 Task: Look for space in Jagraon, India from 24th August, 2023 to 10th September, 2023 for 8 adults in price range Rs.12000 to Rs.15000. Place can be entire place or shared room with 4 bedrooms having 8 beds and 4 bathrooms. Property type can be house, flat, guest house. Amenities needed are: wifi, TV, free parkinig on premises, gym, breakfast. Booking option can be shelf check-in. Required host language is English.
Action: Mouse moved to (417, 89)
Screenshot: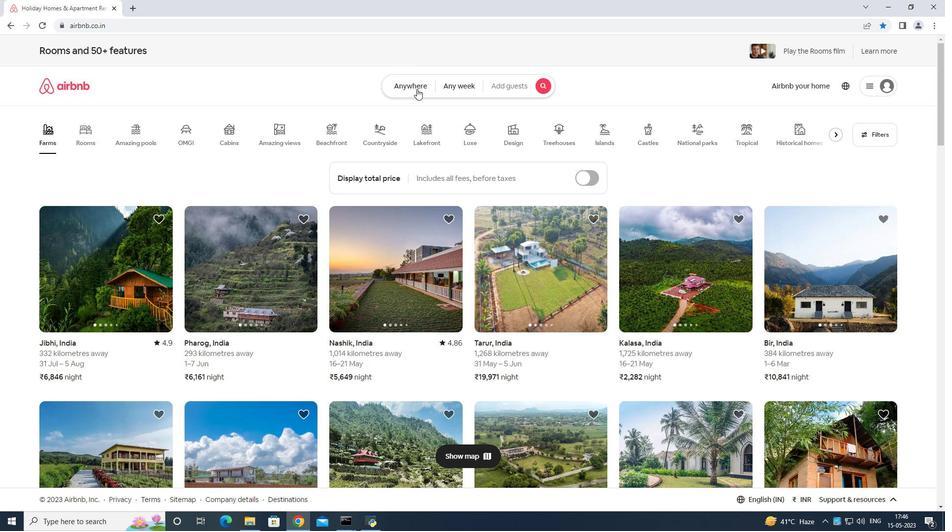 
Action: Mouse pressed left at (417, 89)
Screenshot: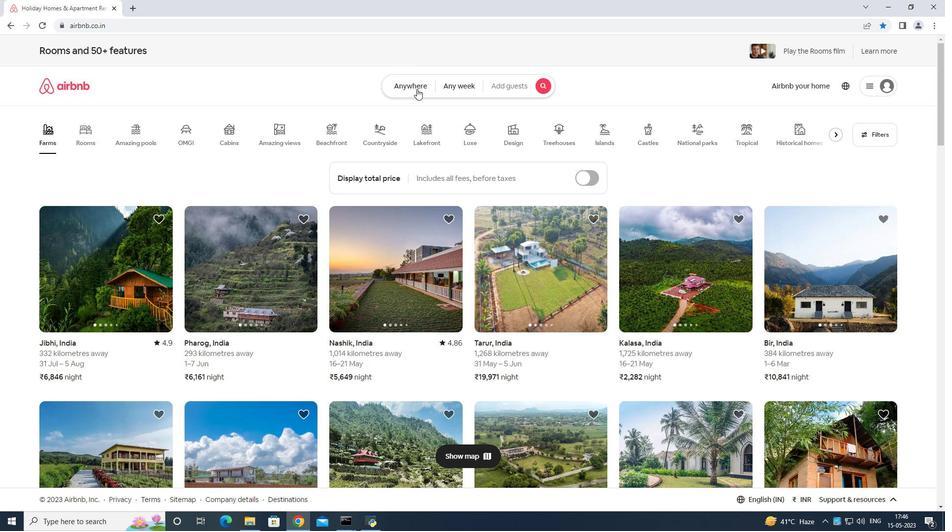 
Action: Mouse moved to (335, 125)
Screenshot: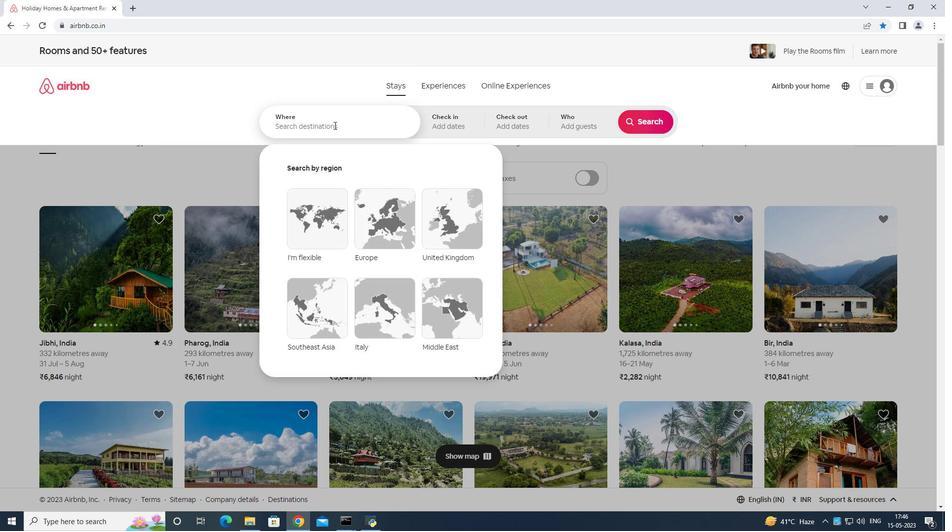 
Action: Mouse pressed left at (335, 125)
Screenshot: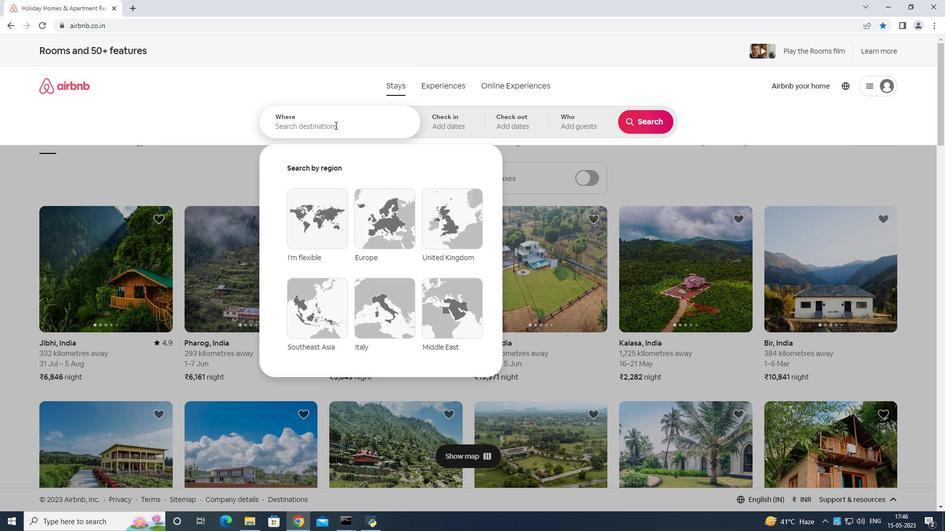 
Action: Key pressed <Key.shift>Jagrau<Key.backspace>on<Key.space>india<Key.enter>
Screenshot: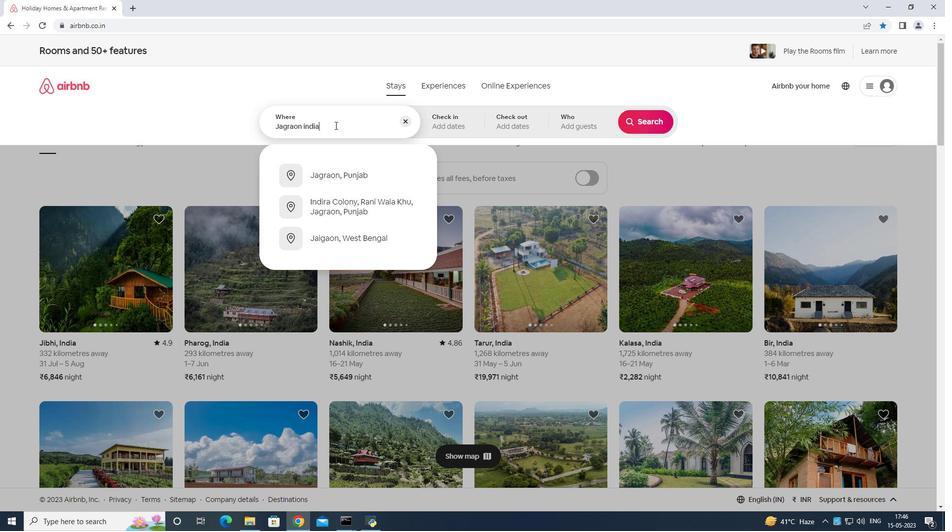 
Action: Mouse moved to (632, 199)
Screenshot: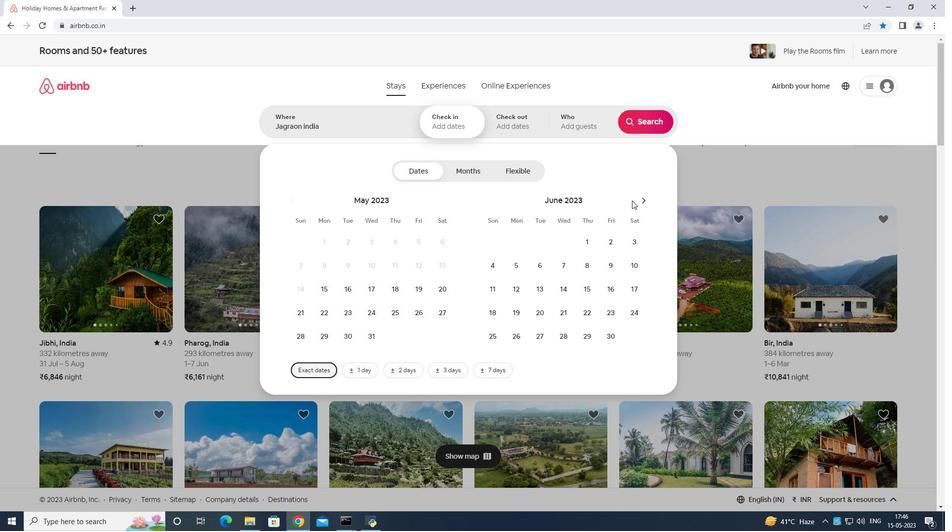 
Action: Mouse pressed left at (632, 199)
Screenshot: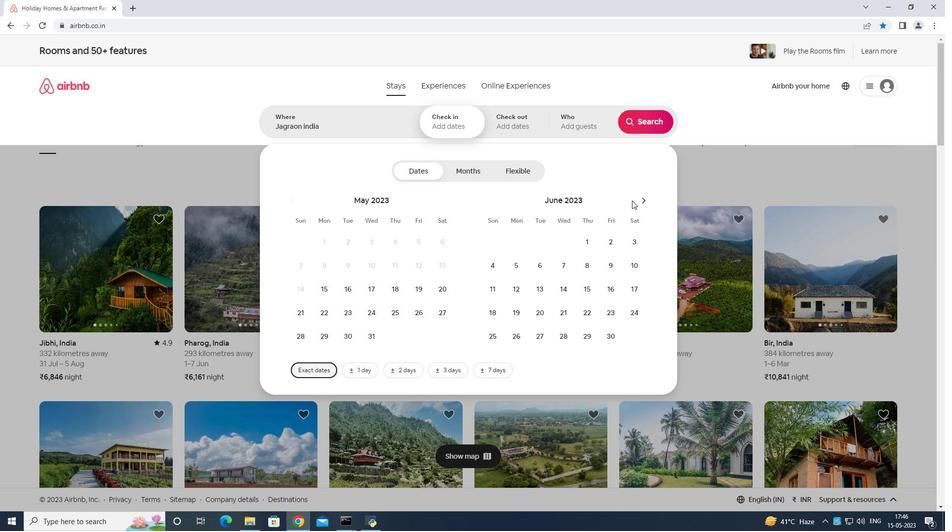 
Action: Mouse moved to (643, 197)
Screenshot: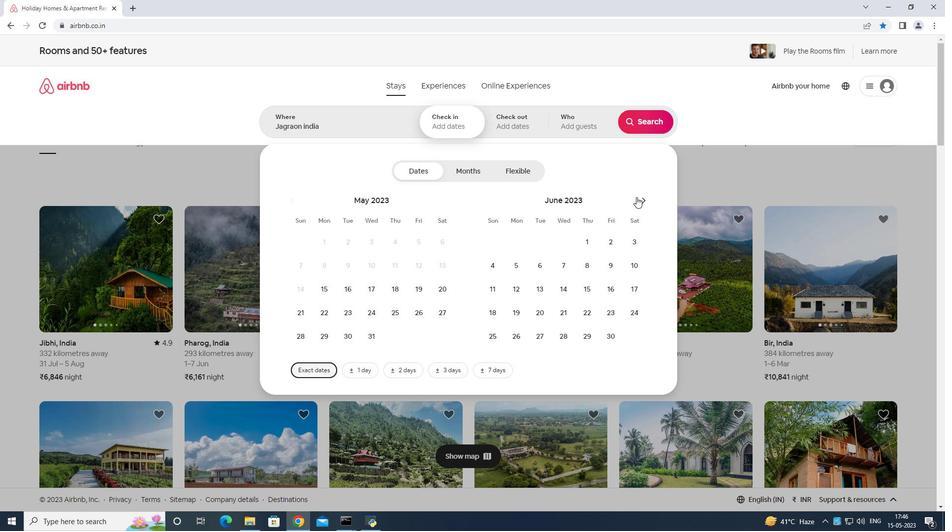 
Action: Mouse pressed left at (643, 197)
Screenshot: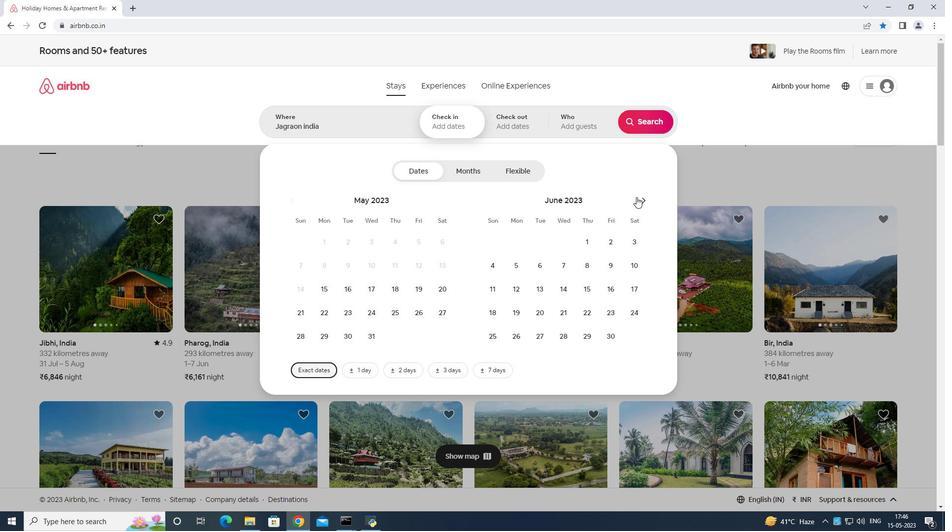 
Action: Mouse moved to (644, 196)
Screenshot: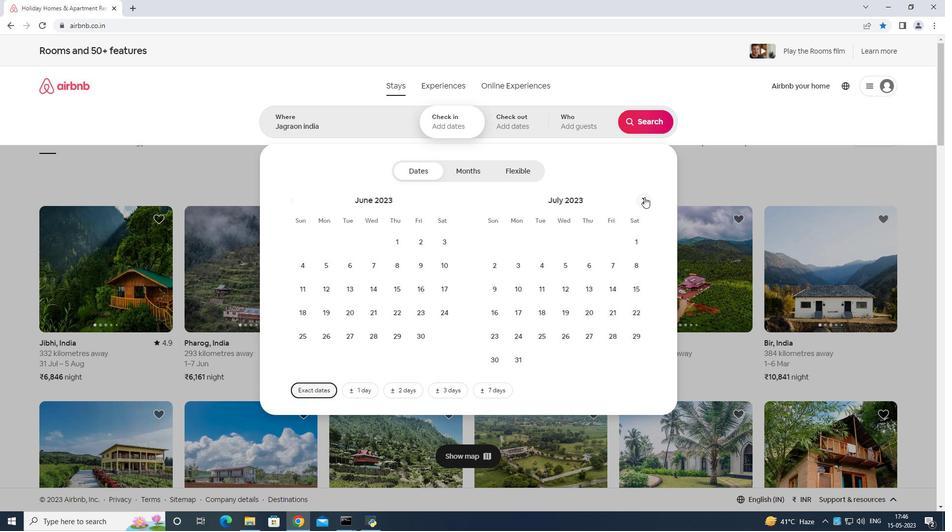 
Action: Mouse pressed left at (644, 196)
Screenshot: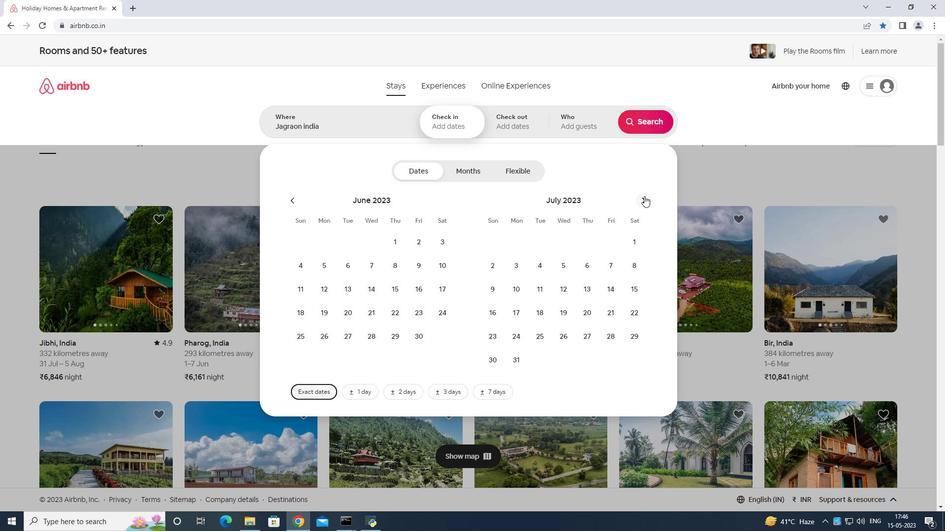 
Action: Mouse moved to (591, 309)
Screenshot: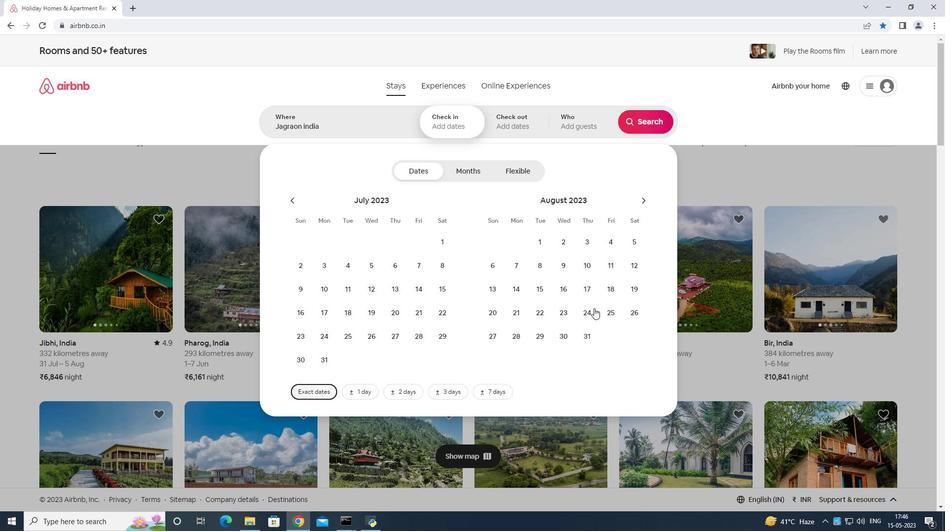 
Action: Mouse pressed left at (591, 309)
Screenshot: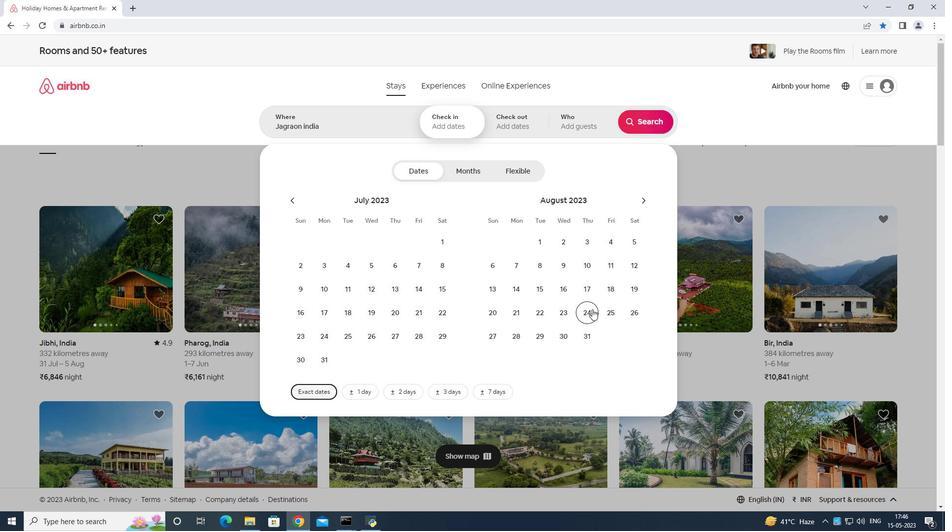
Action: Mouse moved to (644, 200)
Screenshot: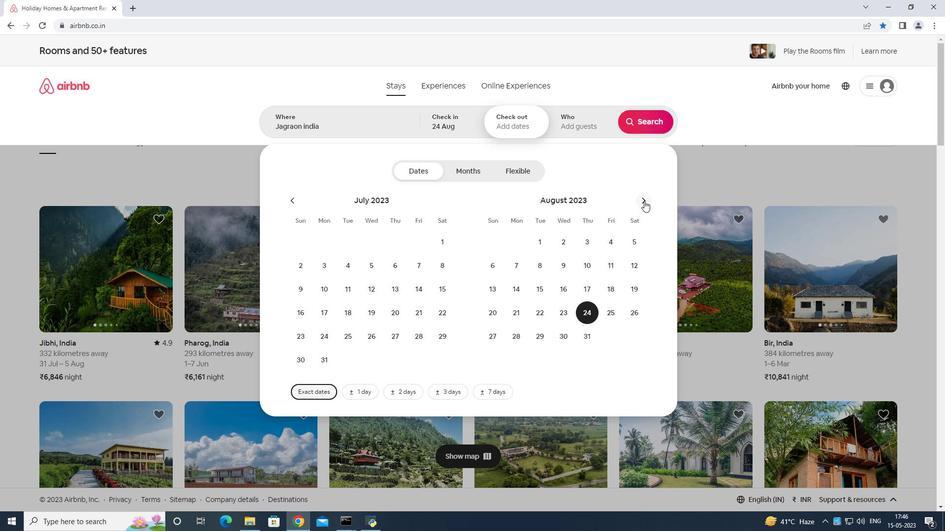 
Action: Mouse pressed left at (644, 200)
Screenshot: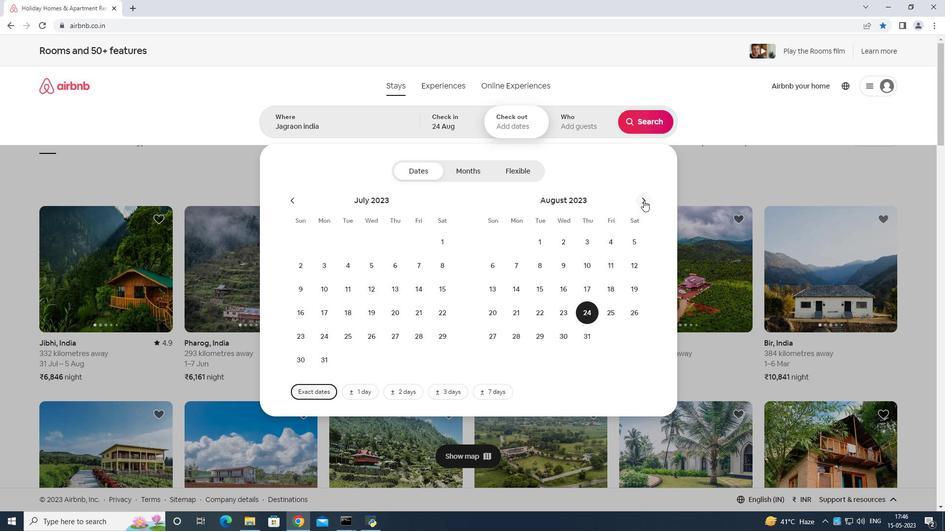 
Action: Mouse moved to (500, 287)
Screenshot: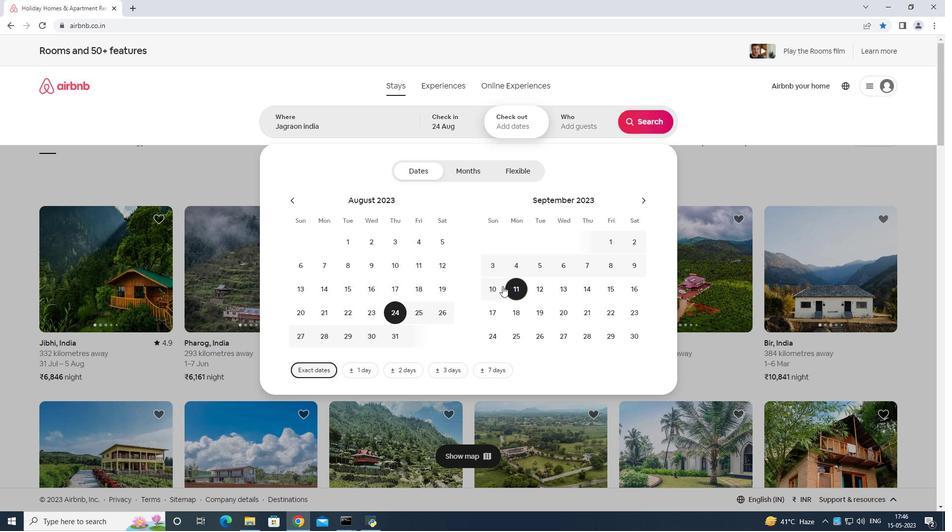
Action: Mouse pressed left at (500, 287)
Screenshot: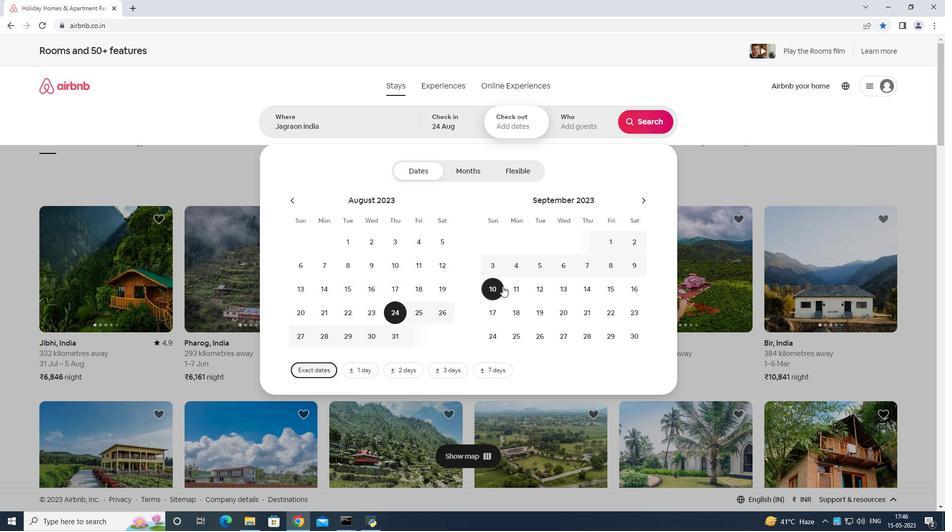 
Action: Mouse moved to (572, 129)
Screenshot: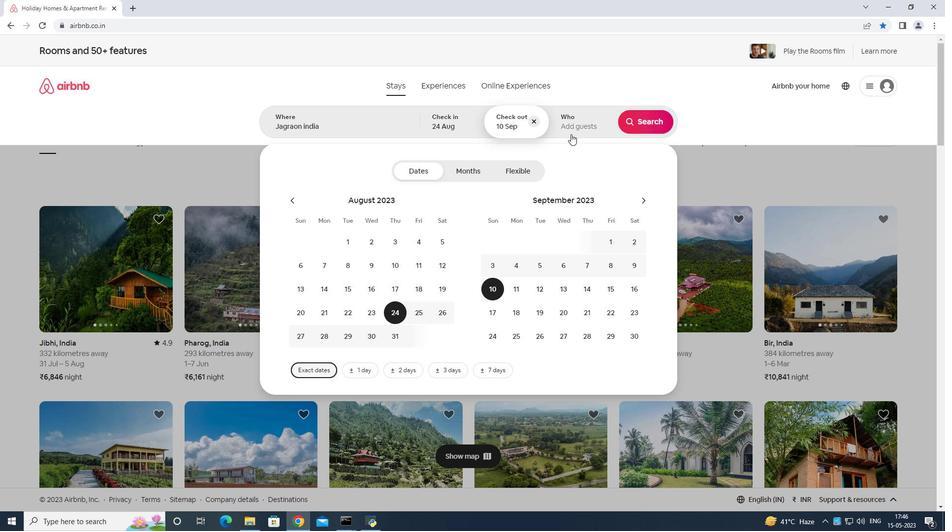 
Action: Mouse pressed left at (572, 129)
Screenshot: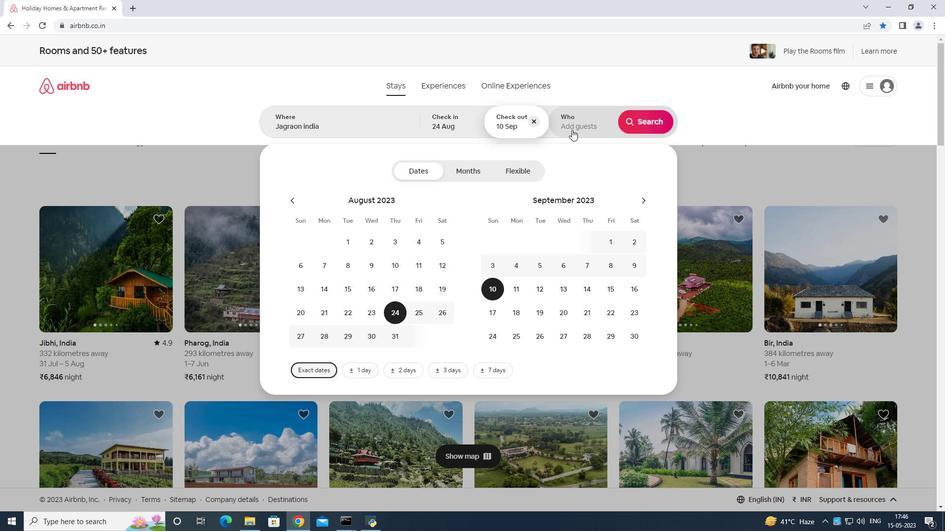 
Action: Mouse moved to (644, 174)
Screenshot: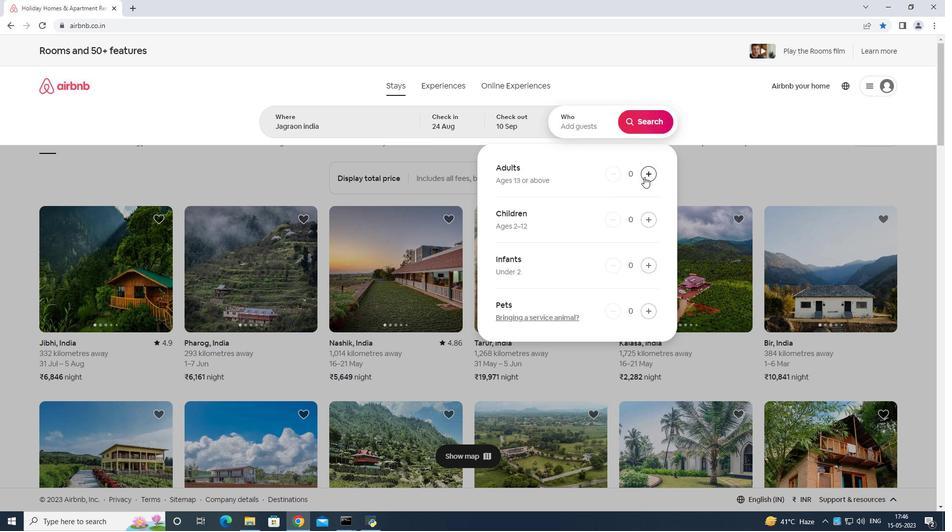 
Action: Mouse pressed left at (644, 174)
Screenshot: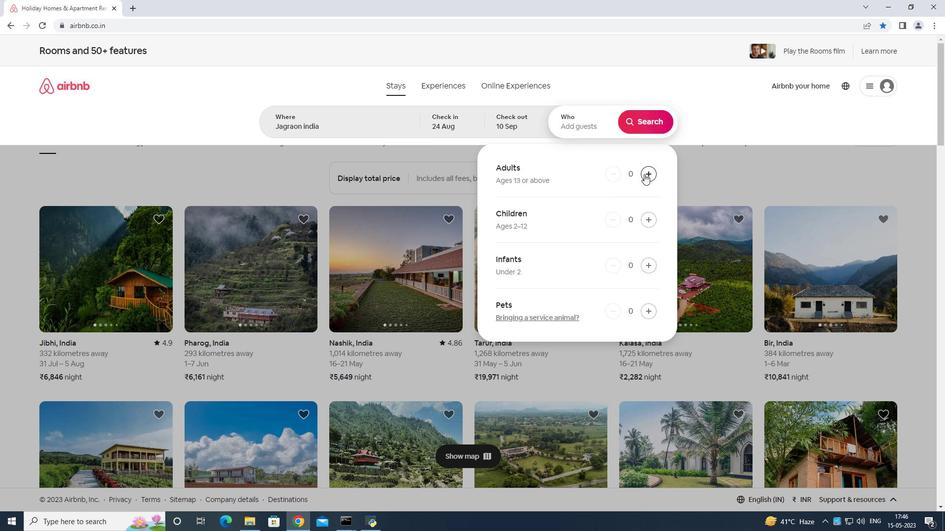 
Action: Mouse pressed left at (644, 174)
Screenshot: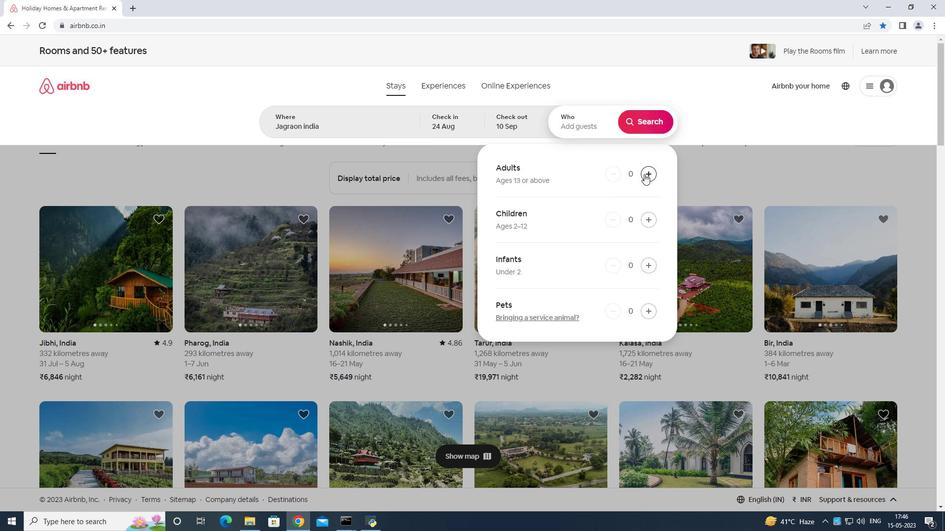 
Action: Mouse pressed left at (644, 174)
Screenshot: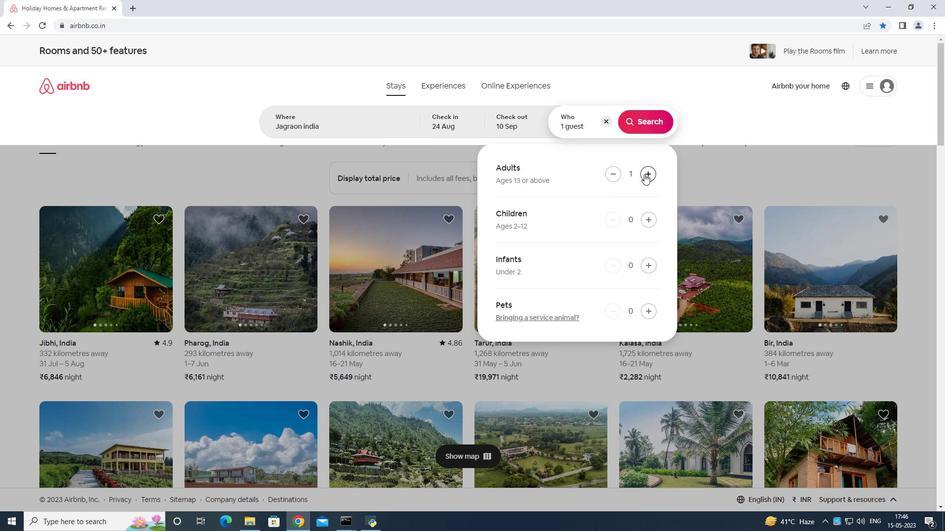 
Action: Mouse pressed left at (644, 174)
Screenshot: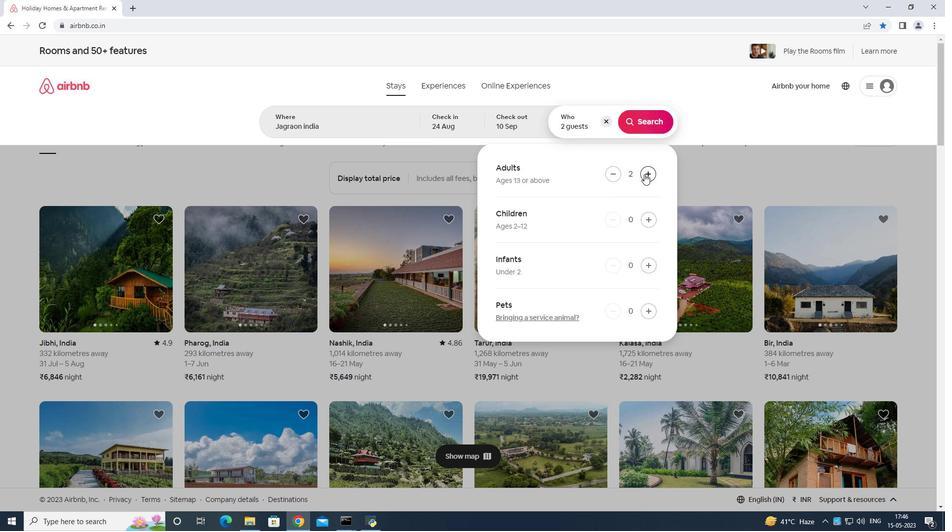 
Action: Mouse pressed left at (644, 174)
Screenshot: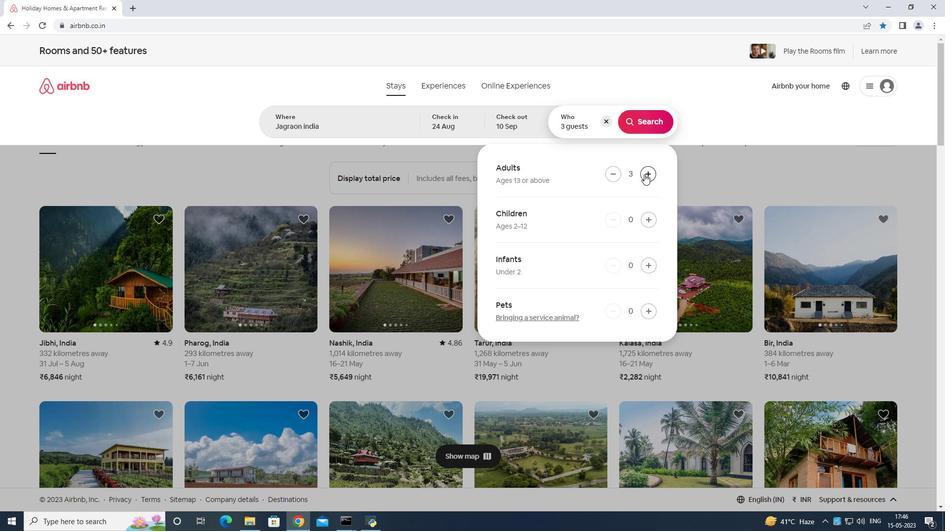 
Action: Mouse pressed left at (644, 174)
Screenshot: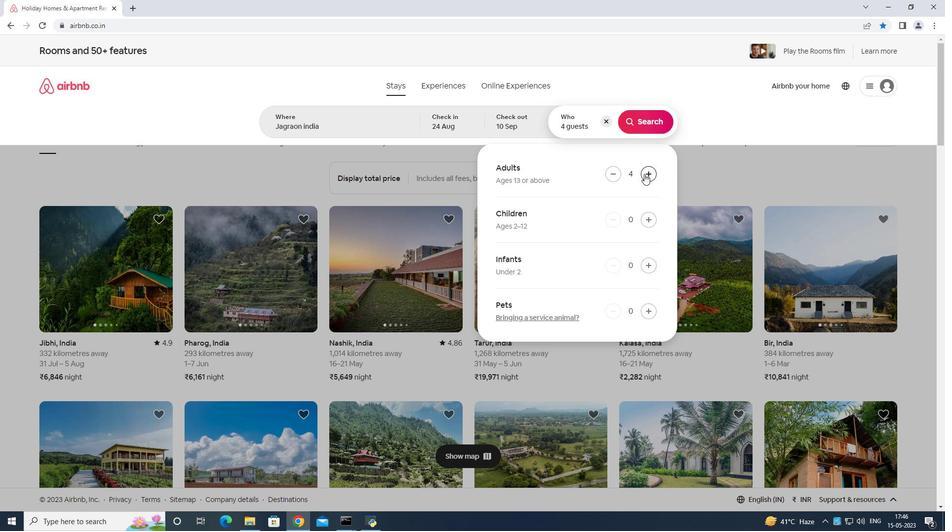 
Action: Mouse pressed left at (644, 174)
Screenshot: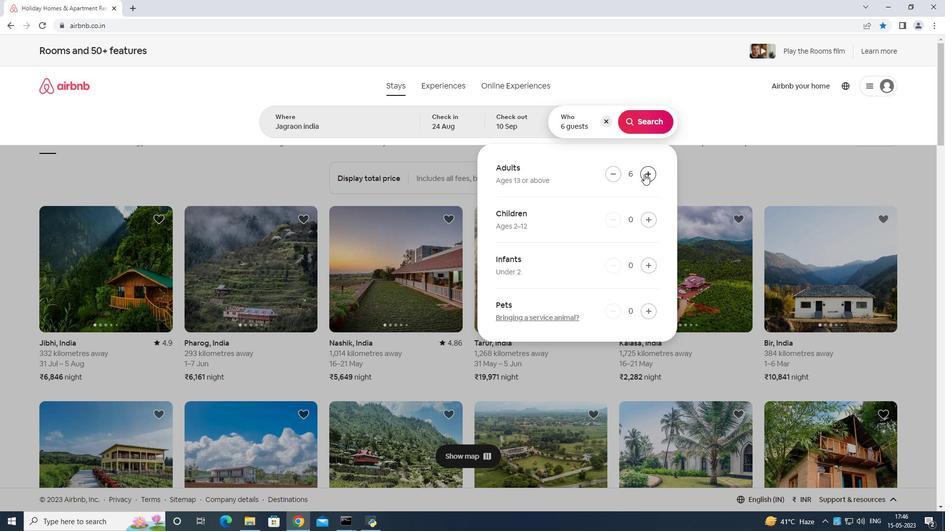 
Action: Mouse pressed left at (644, 174)
Screenshot: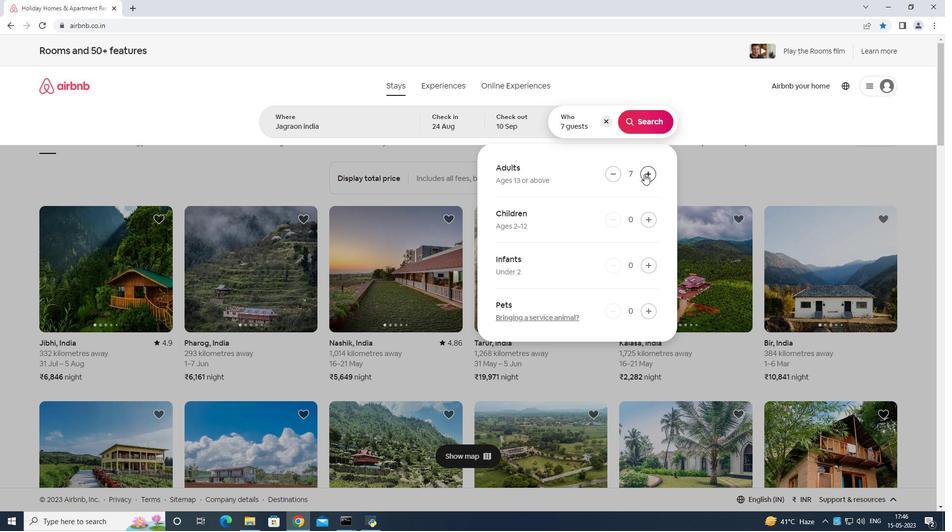 
Action: Mouse moved to (646, 128)
Screenshot: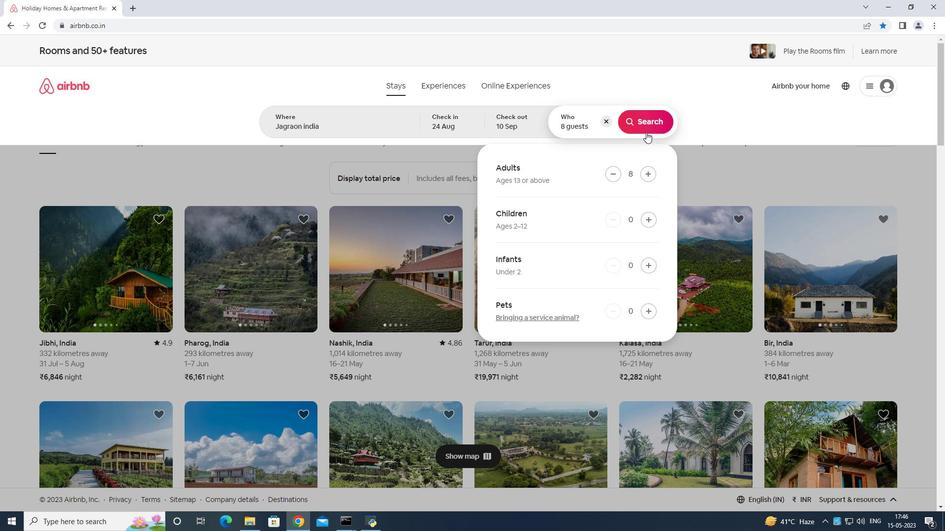 
Action: Mouse pressed left at (646, 128)
Screenshot: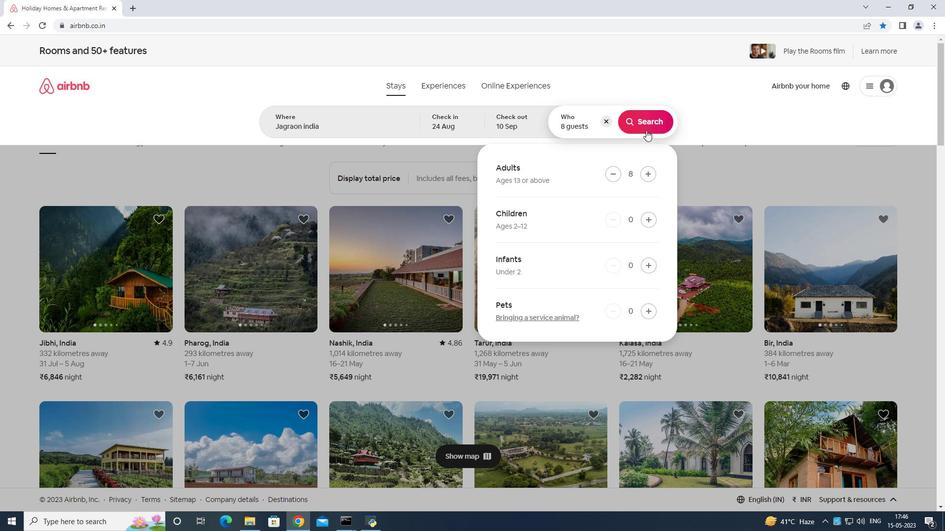 
Action: Mouse moved to (892, 96)
Screenshot: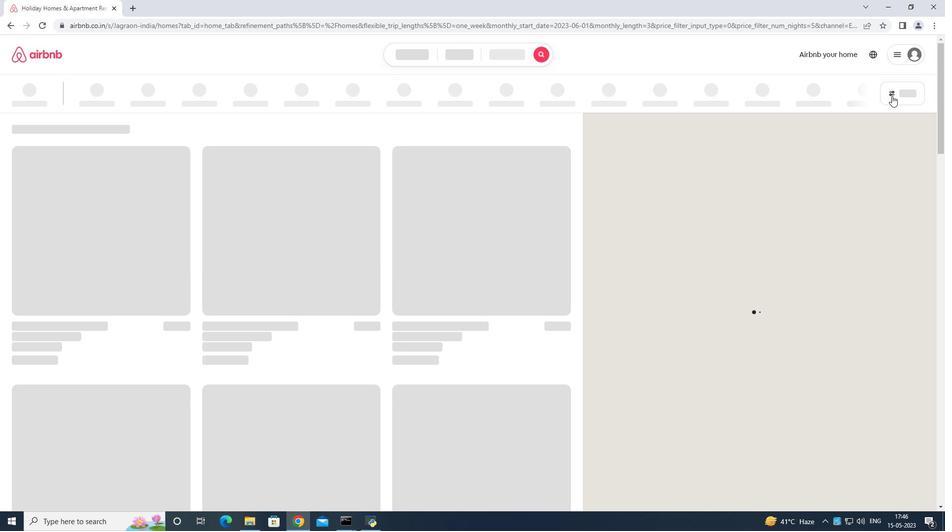 
Action: Mouse pressed left at (892, 96)
Screenshot: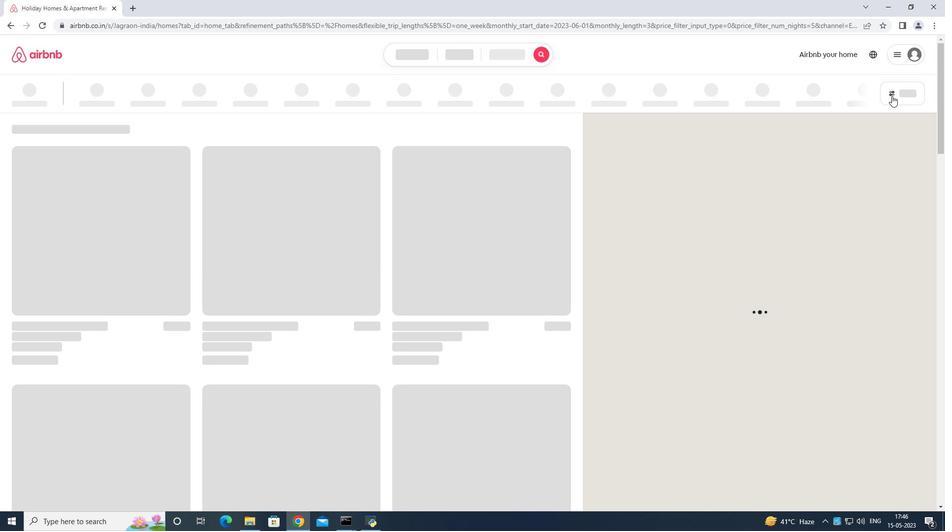
Action: Mouse moved to (379, 327)
Screenshot: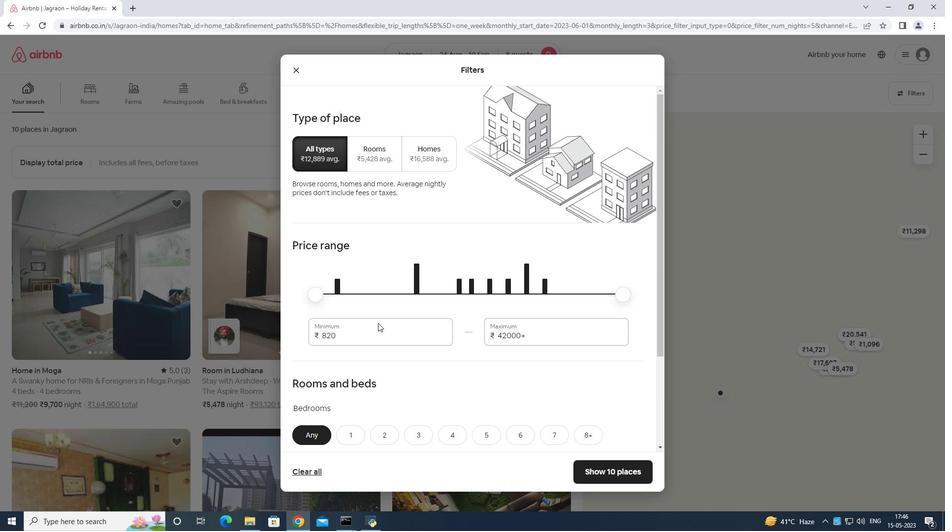 
Action: Mouse pressed left at (379, 327)
Screenshot: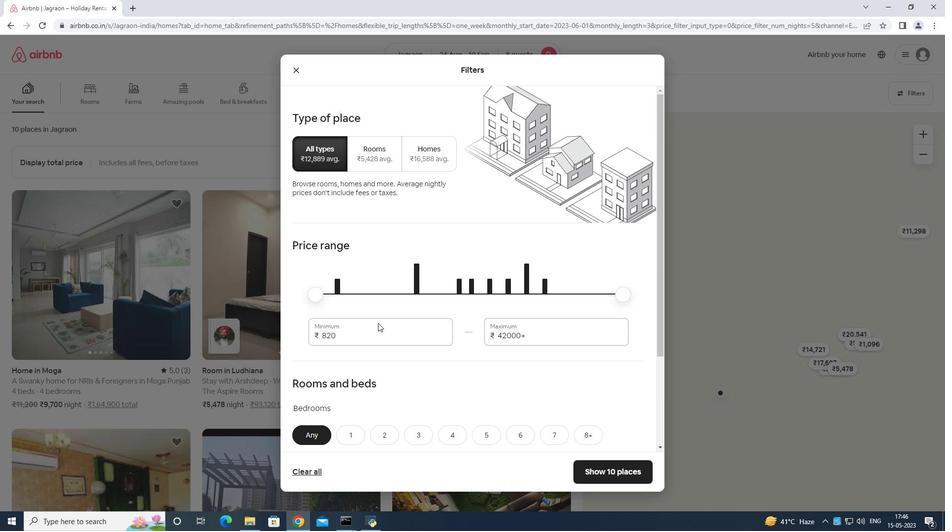 
Action: Mouse moved to (381, 324)
Screenshot: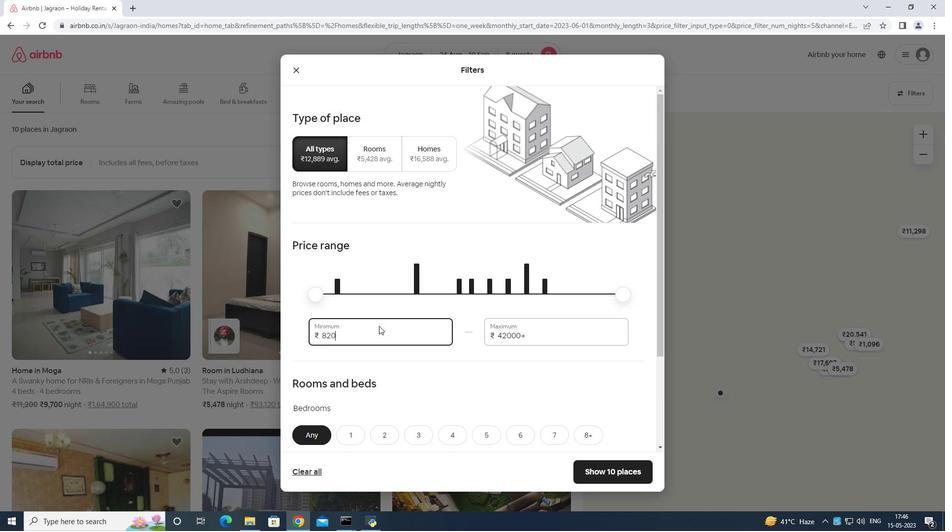 
Action: Key pressed <Key.backspace><Key.backspace><Key.backspace><Key.backspace><Key.backspace><Key.backspace><Key.backspace>1
Screenshot: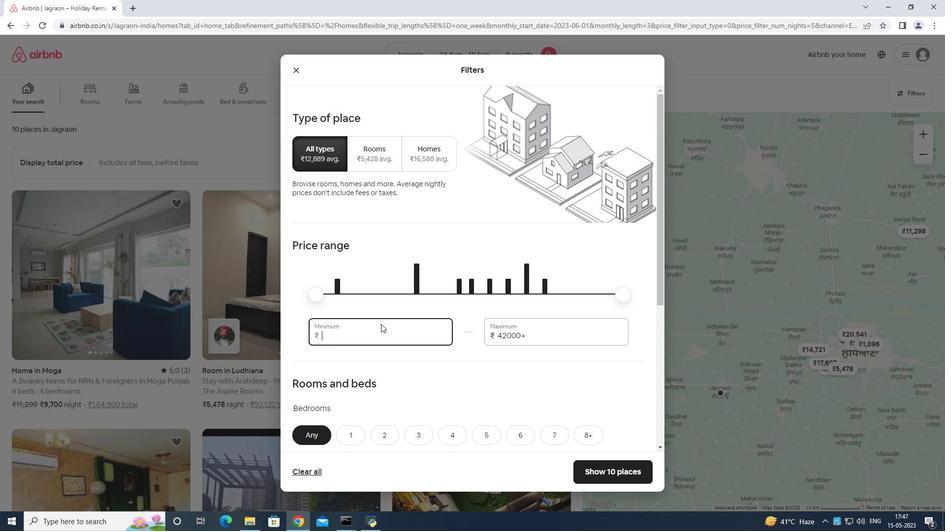 
Action: Mouse moved to (382, 323)
Screenshot: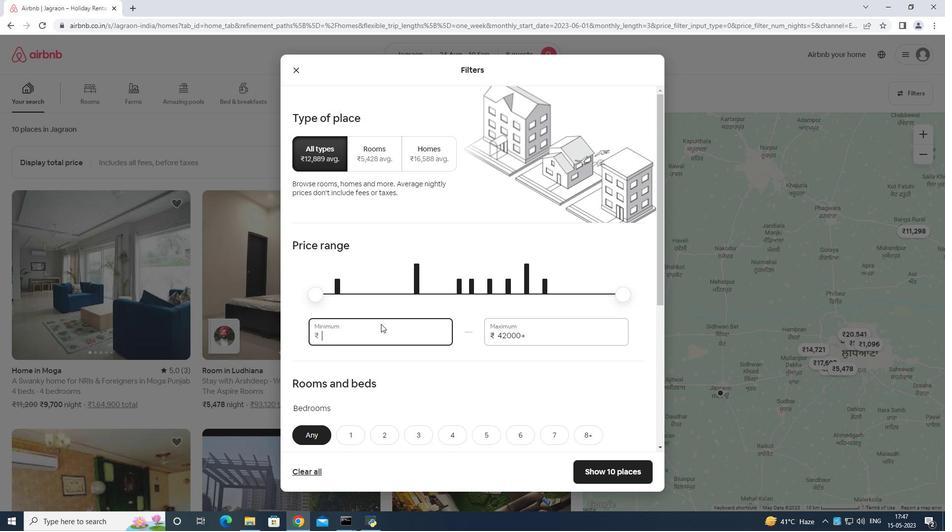 
Action: Key pressed 20
Screenshot: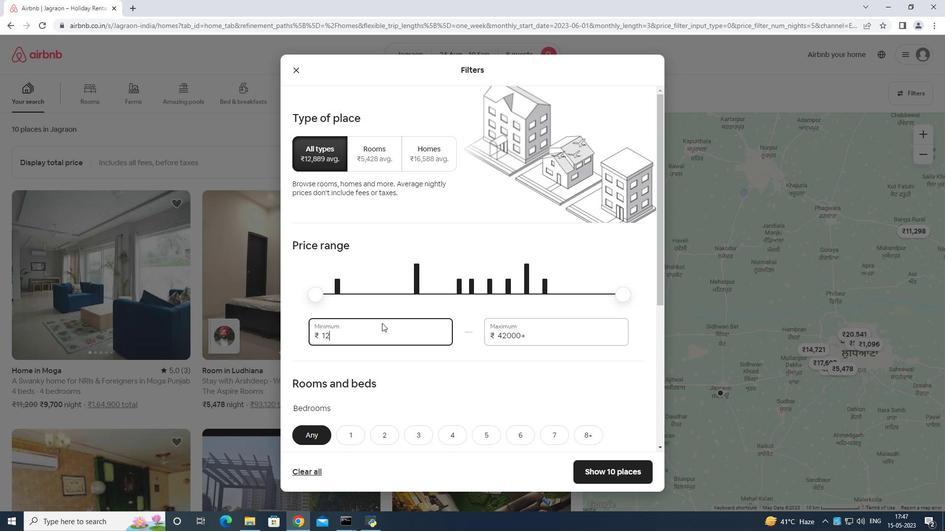 
Action: Mouse moved to (382, 323)
Screenshot: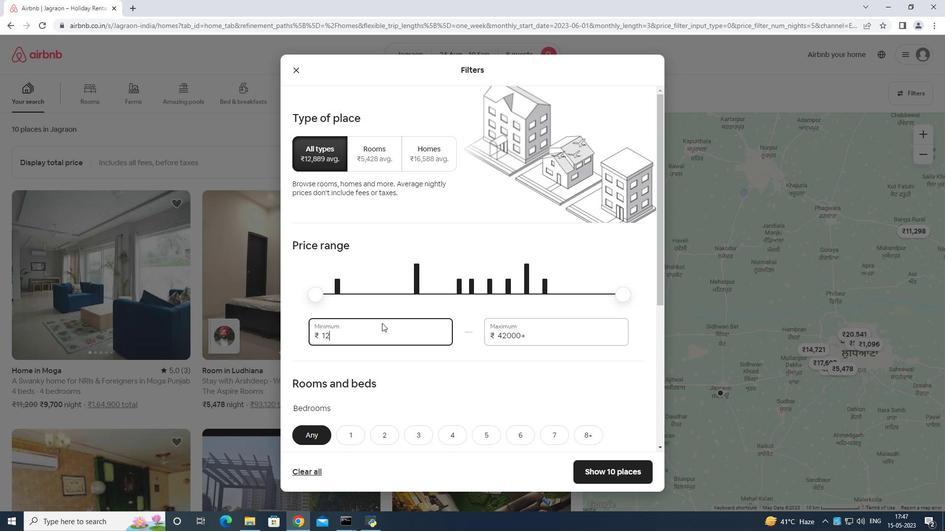 
Action: Key pressed 00
Screenshot: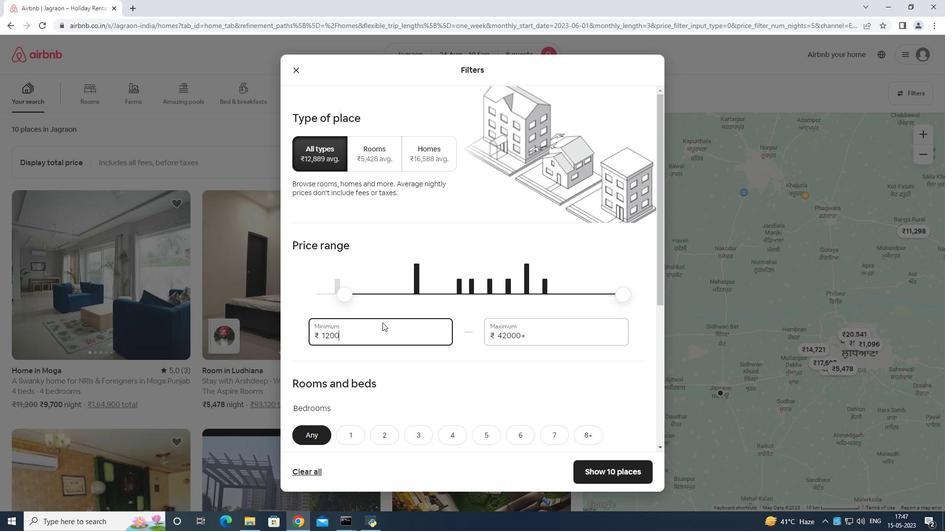
Action: Mouse moved to (568, 330)
Screenshot: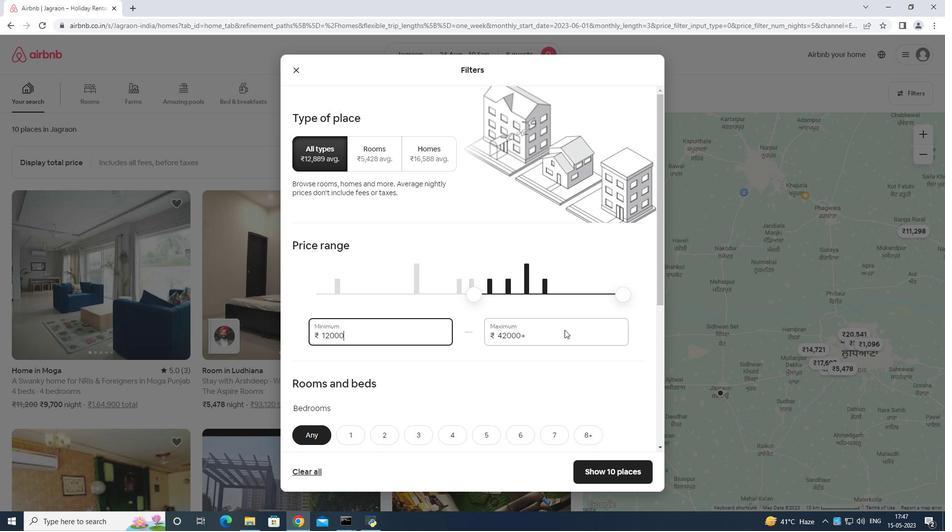 
Action: Mouse pressed left at (568, 330)
Screenshot: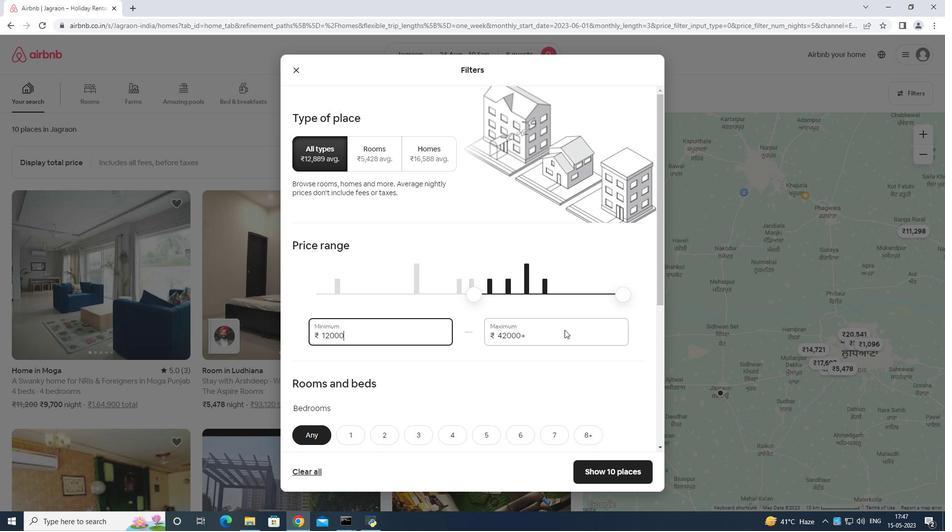 
Action: Mouse moved to (569, 329)
Screenshot: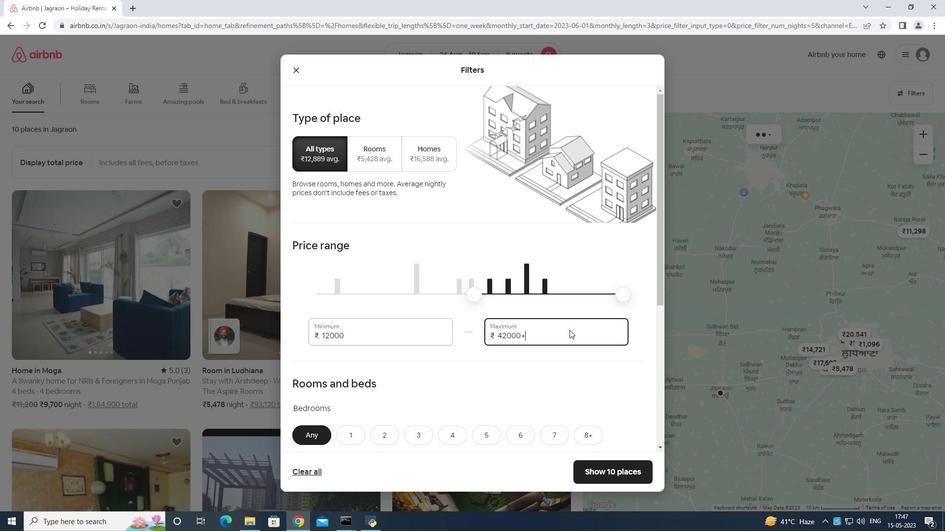 
Action: Key pressed <Key.backspace><Key.backspace><Key.backspace><Key.backspace><Key.backspace><Key.backspace><Key.backspace>15
Screenshot: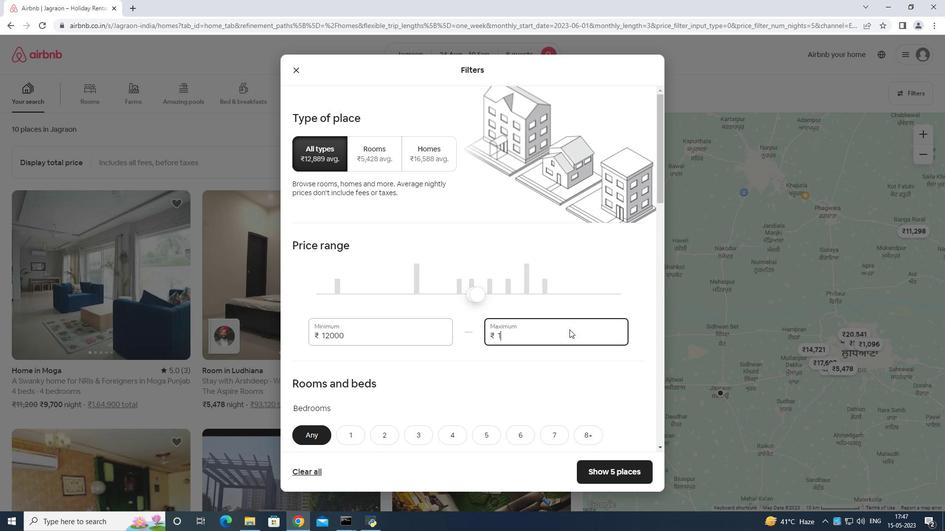 
Action: Mouse moved to (569, 327)
Screenshot: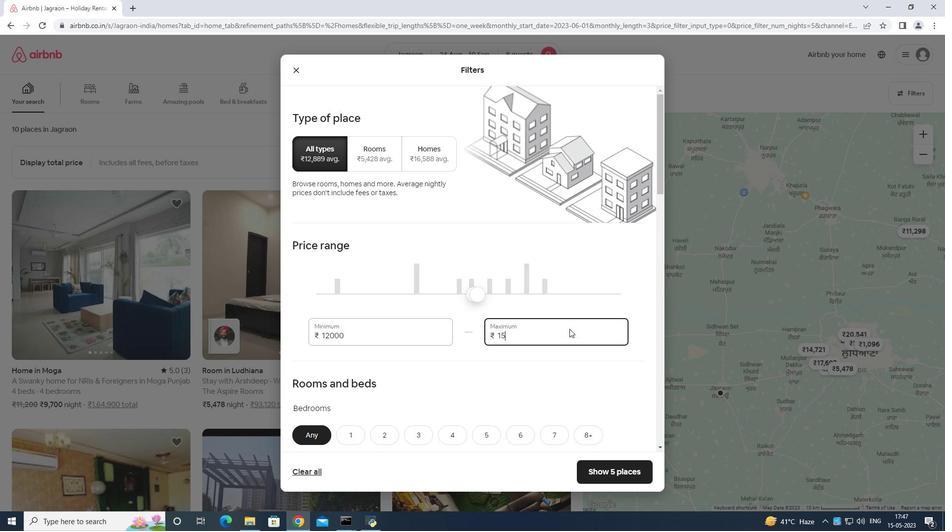 
Action: Key pressed 0
Screenshot: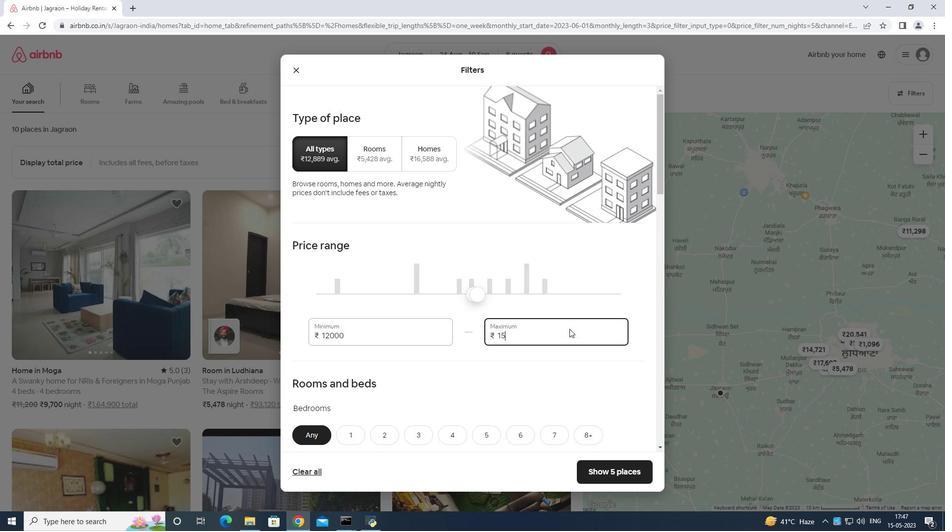 
Action: Mouse moved to (569, 327)
Screenshot: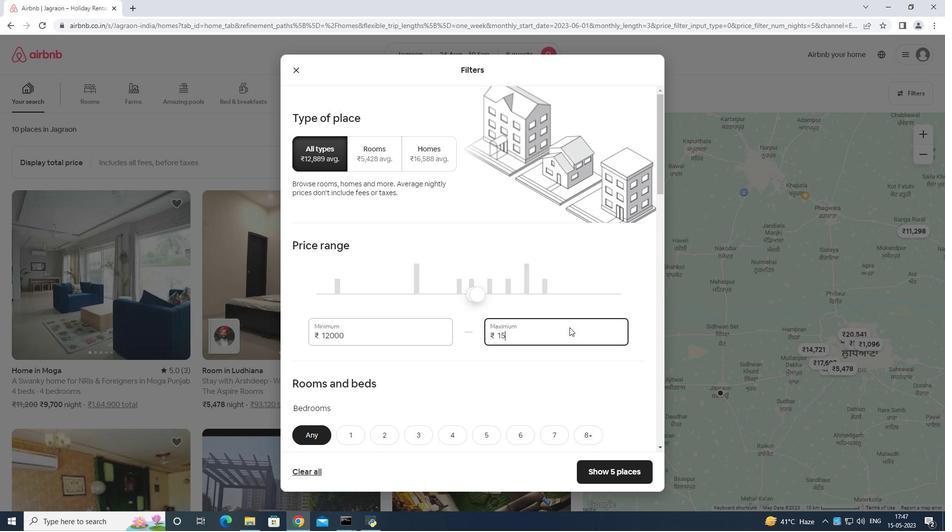 
Action: Key pressed 00
Screenshot: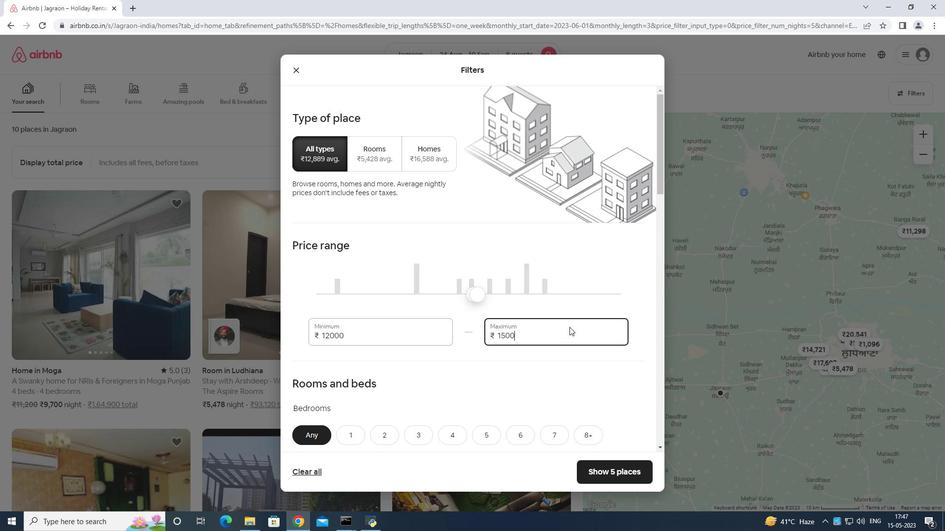 
Action: Mouse moved to (569, 324)
Screenshot: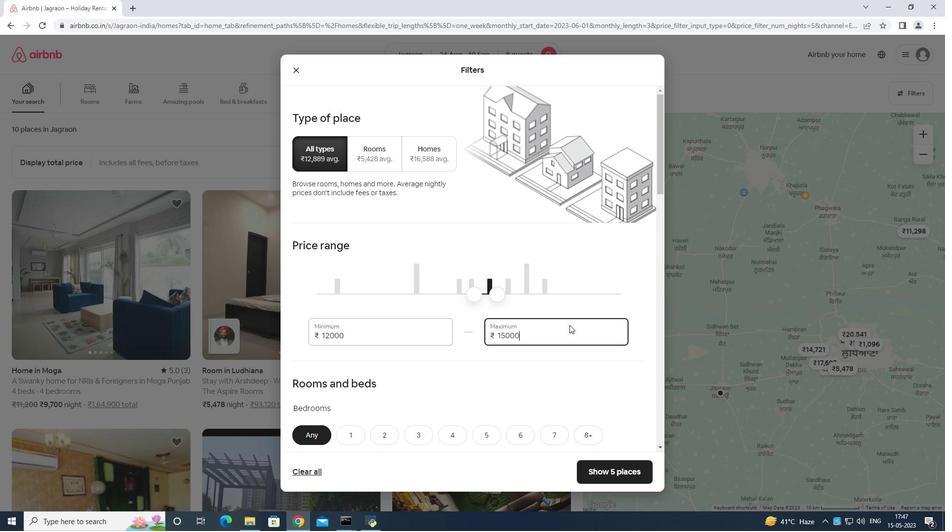 
Action: Mouse scrolled (569, 324) with delta (0, 0)
Screenshot: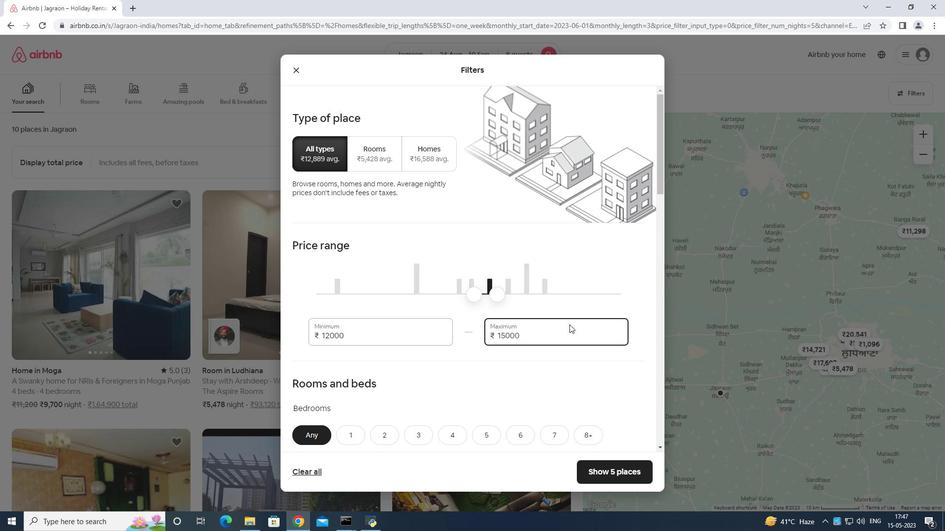 
Action: Mouse scrolled (569, 324) with delta (0, 0)
Screenshot: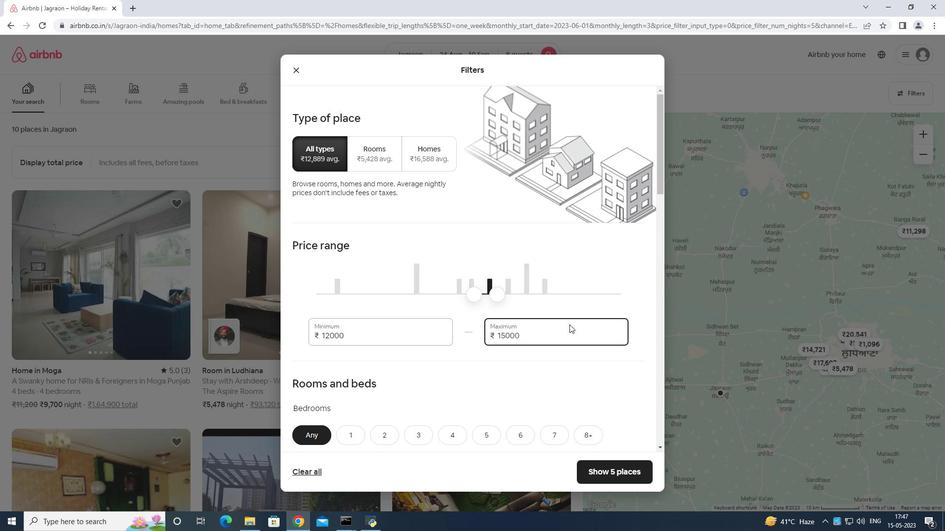 
Action: Mouse scrolled (569, 324) with delta (0, 0)
Screenshot: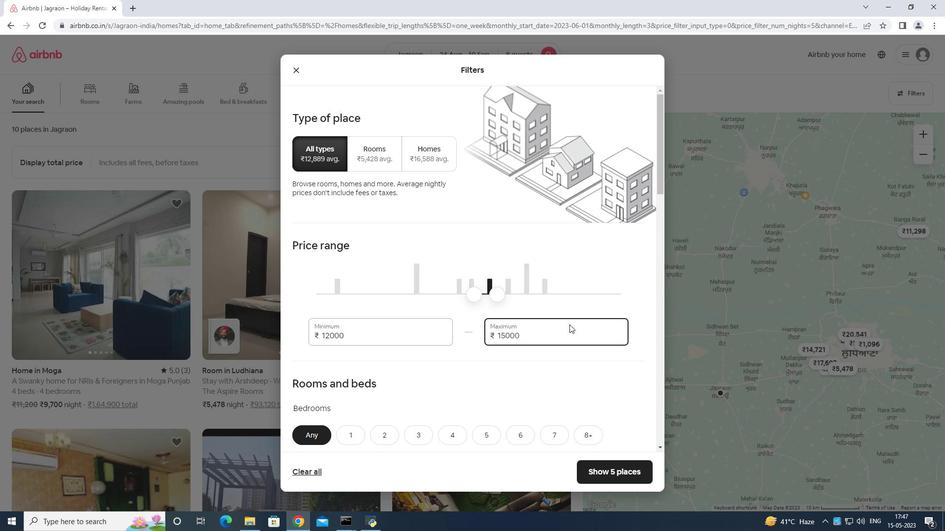 
Action: Mouse scrolled (569, 324) with delta (0, 0)
Screenshot: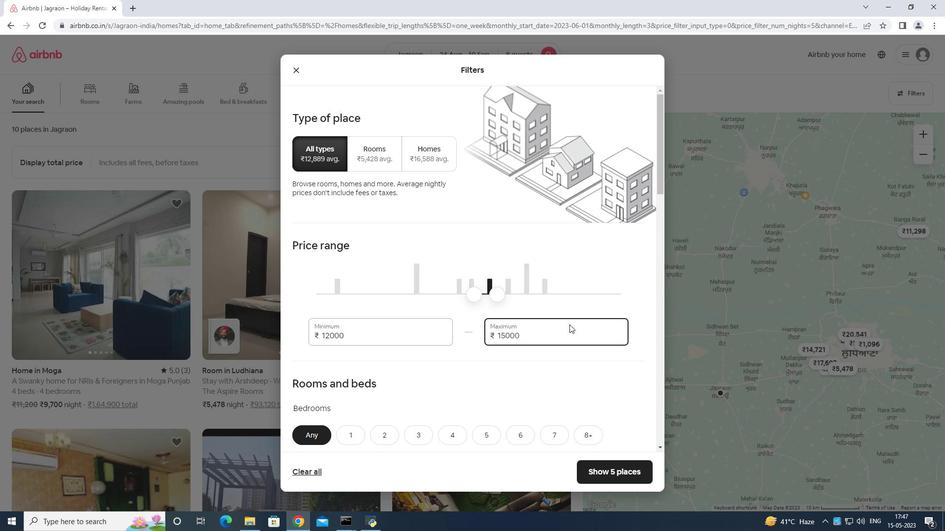 
Action: Mouse moved to (451, 230)
Screenshot: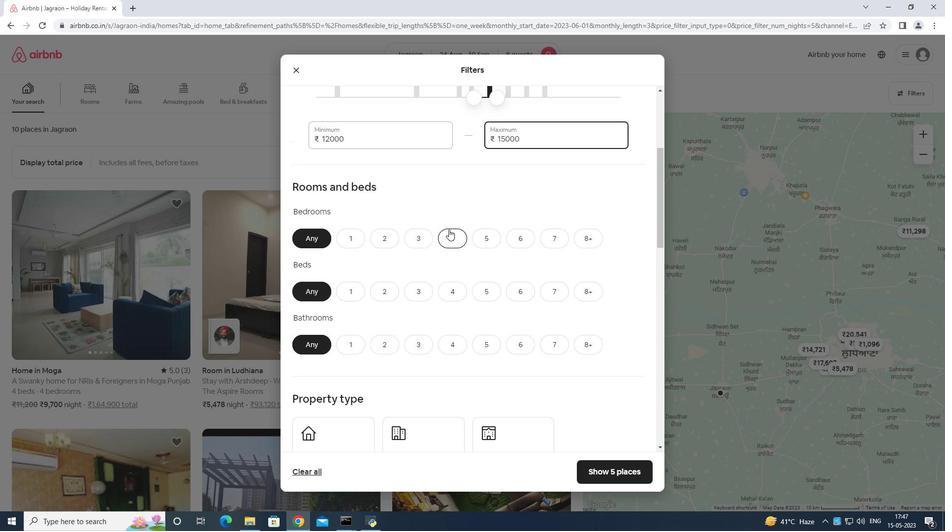 
Action: Mouse pressed left at (451, 230)
Screenshot: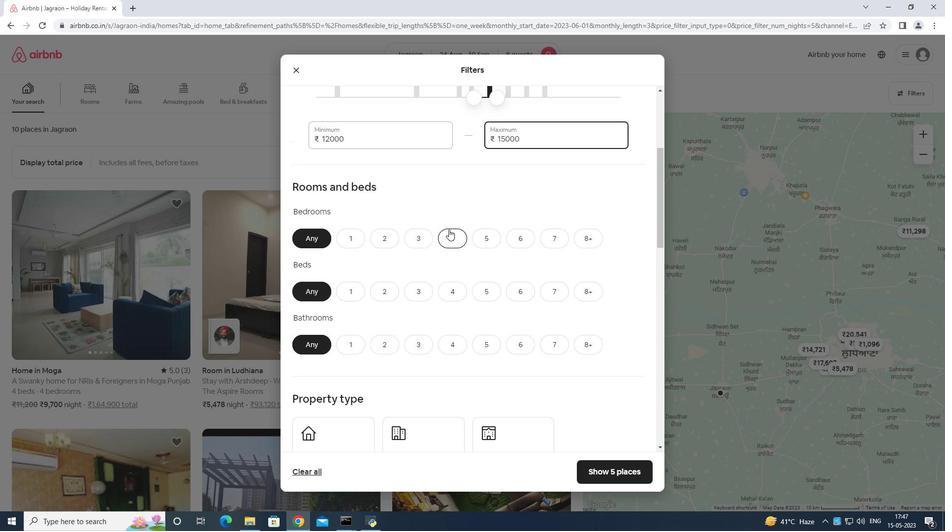 
Action: Mouse moved to (591, 289)
Screenshot: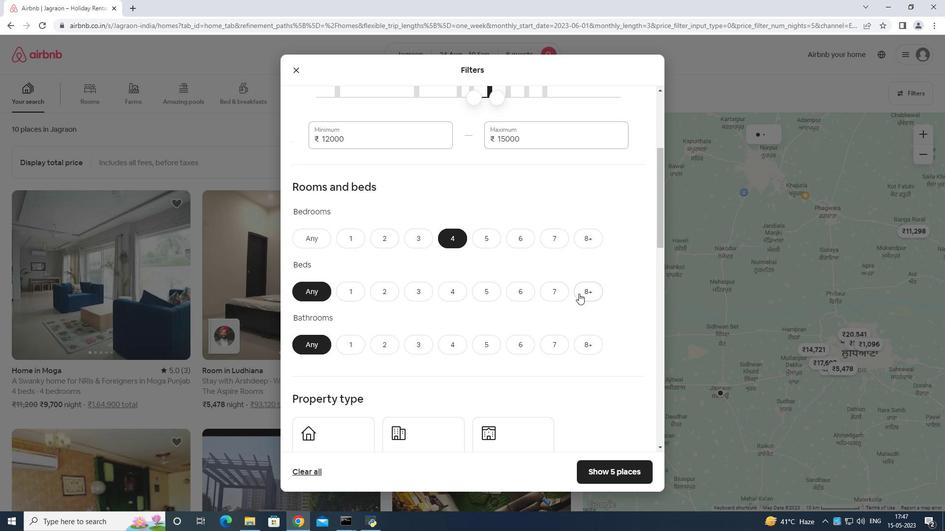 
Action: Mouse pressed left at (591, 289)
Screenshot: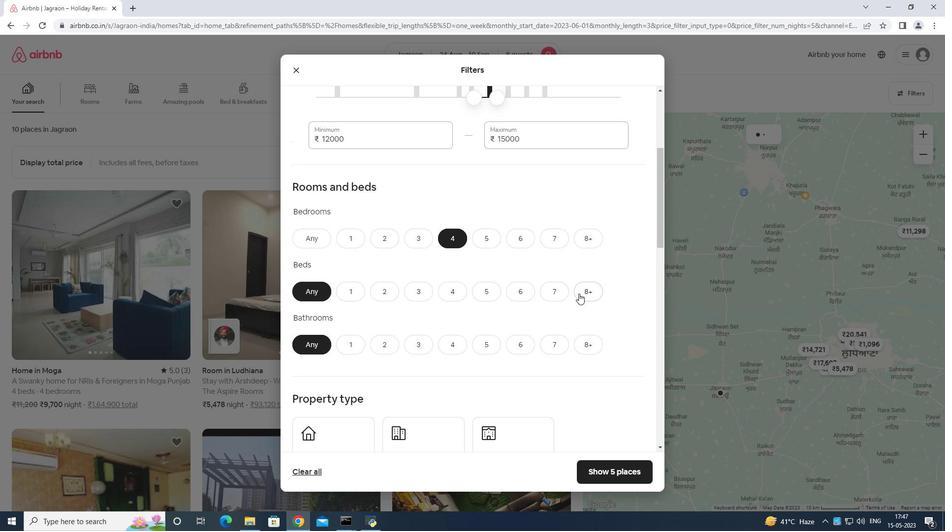
Action: Mouse moved to (458, 348)
Screenshot: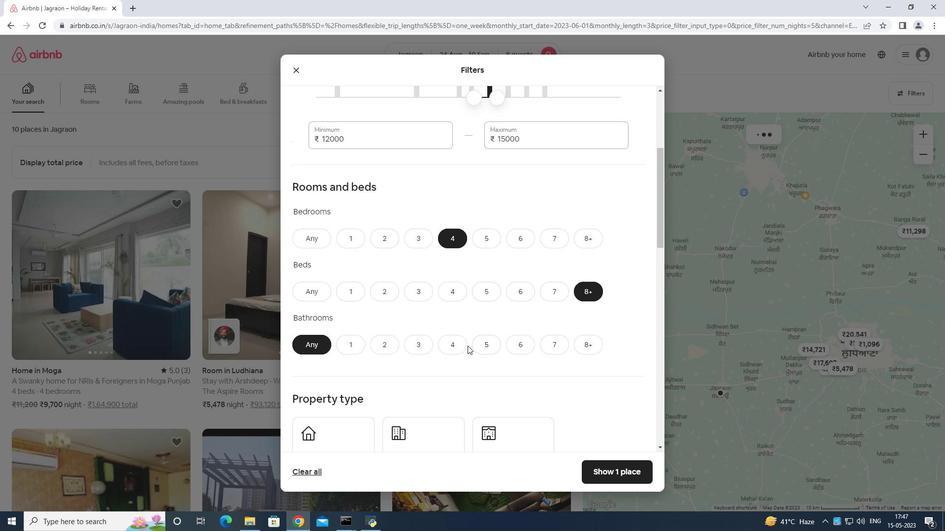 
Action: Mouse pressed left at (458, 348)
Screenshot: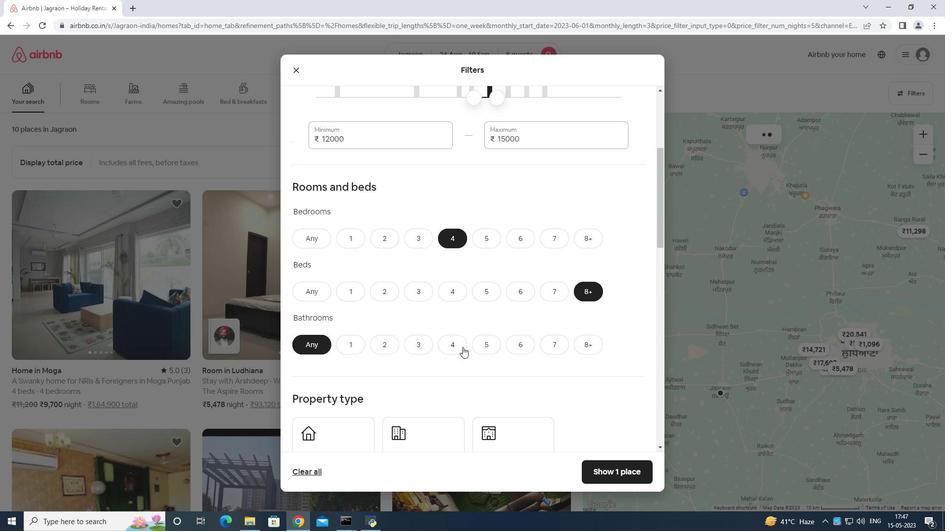 
Action: Mouse moved to (452, 334)
Screenshot: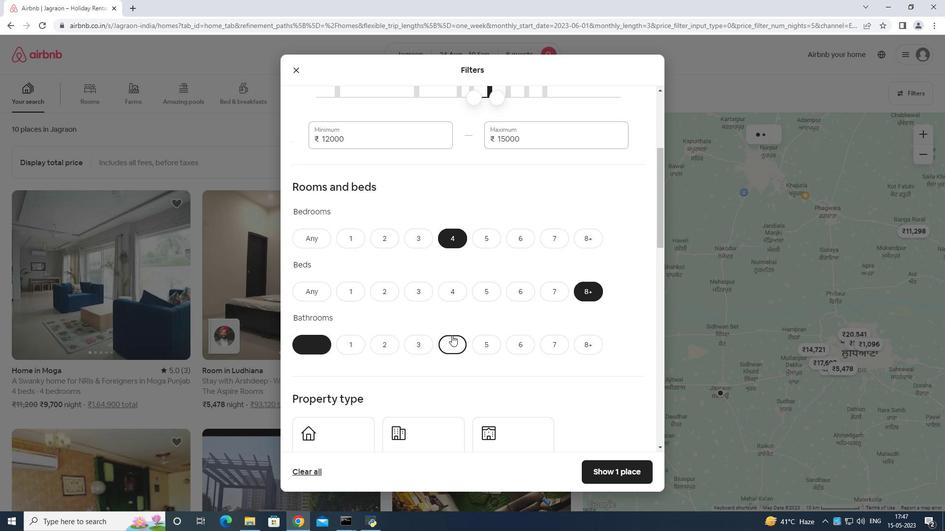 
Action: Mouse scrolled (452, 333) with delta (0, 0)
Screenshot: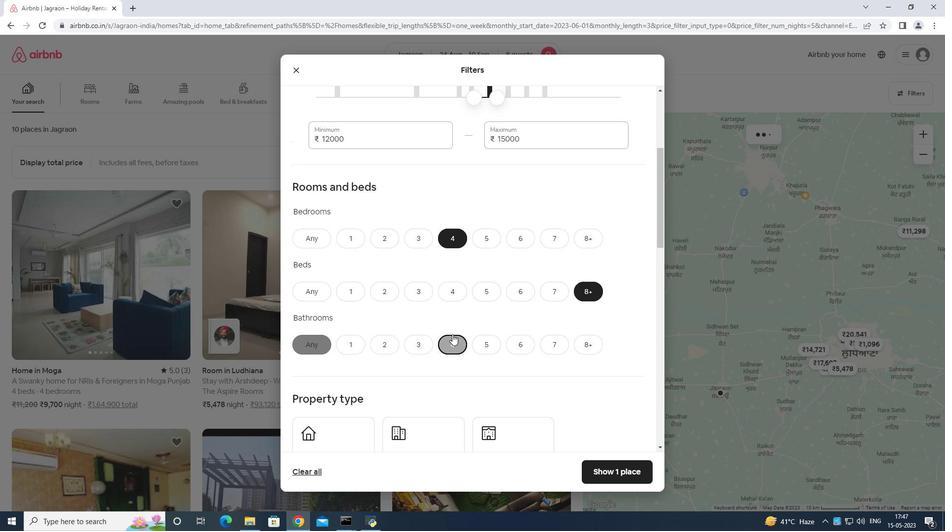 
Action: Mouse scrolled (452, 333) with delta (0, 0)
Screenshot: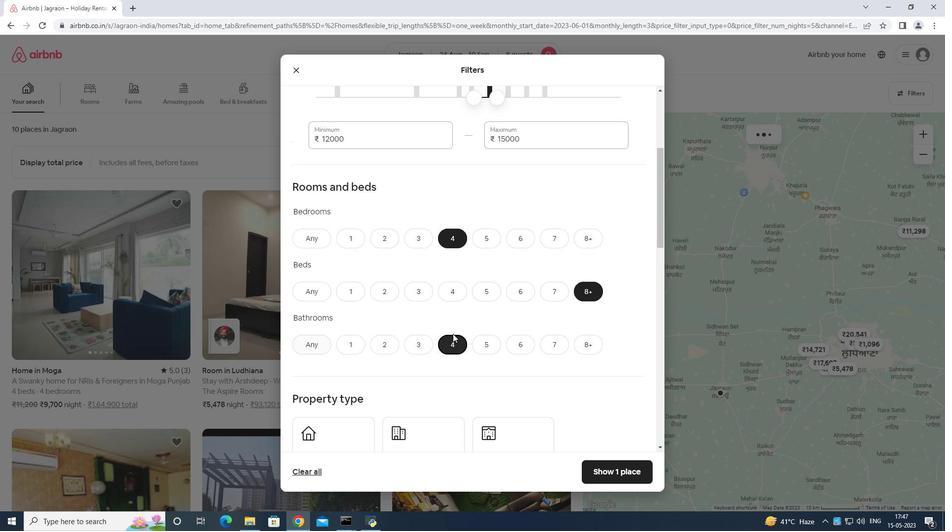 
Action: Mouse moved to (356, 341)
Screenshot: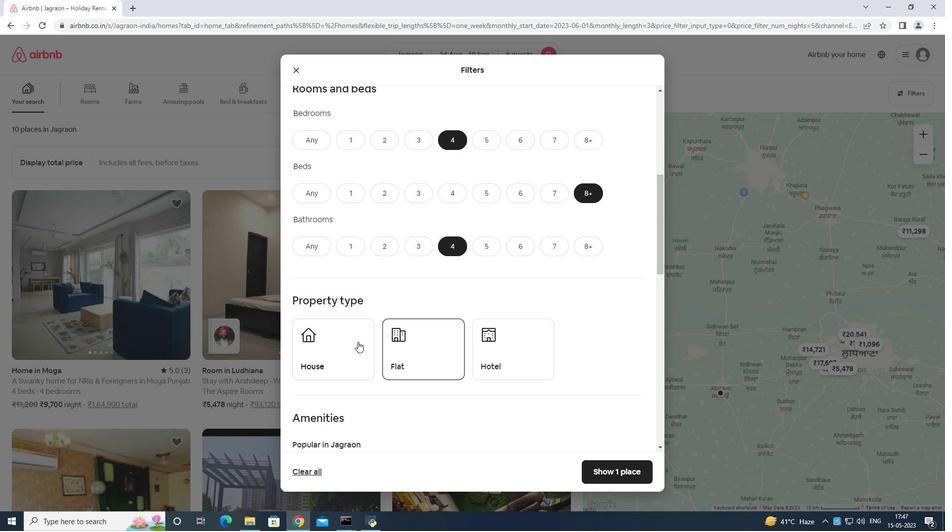 
Action: Mouse pressed left at (356, 341)
Screenshot: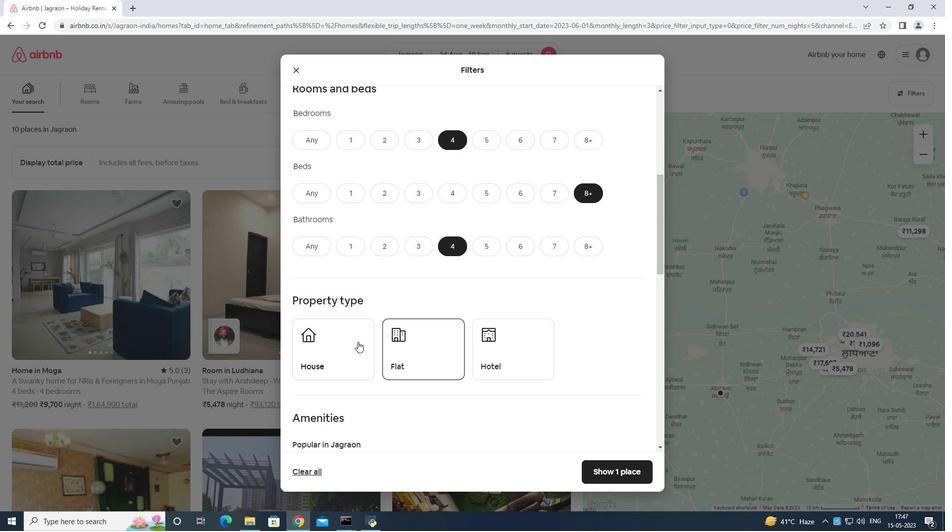 
Action: Mouse moved to (416, 341)
Screenshot: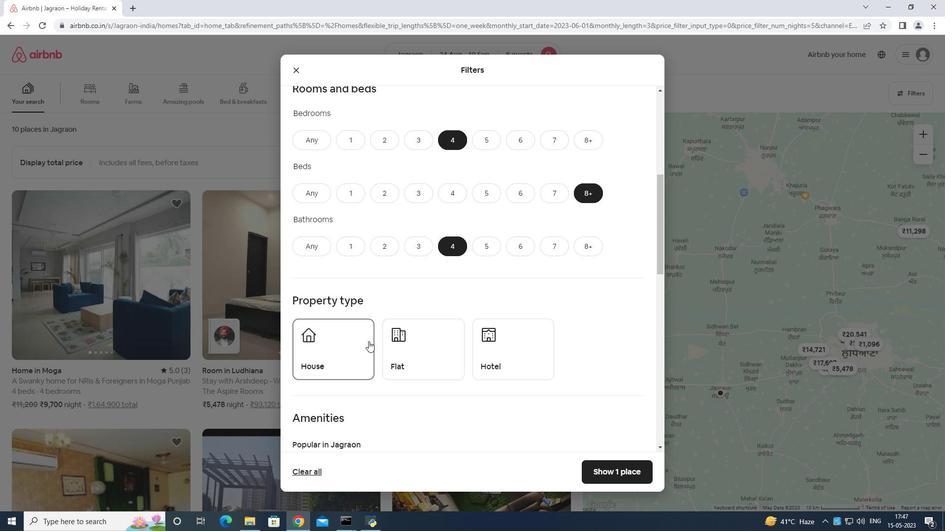 
Action: Mouse pressed left at (416, 341)
Screenshot: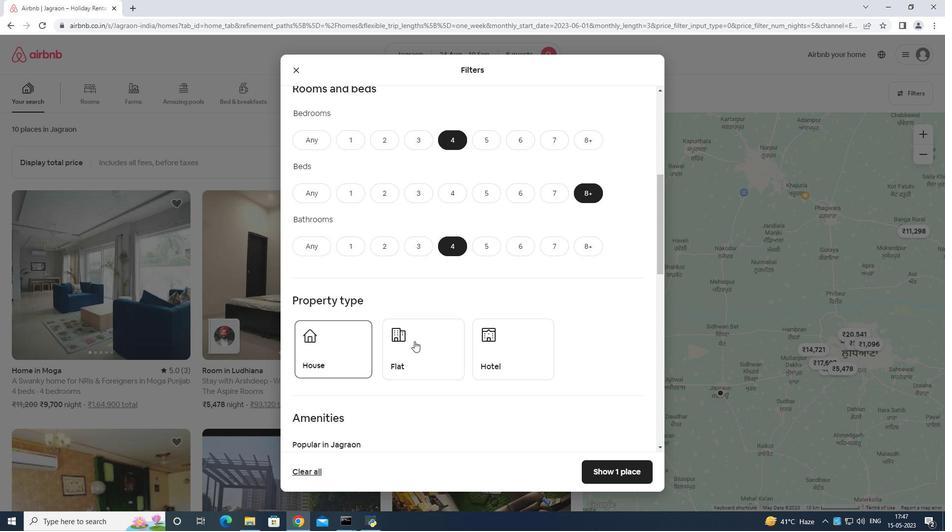 
Action: Mouse moved to (476, 345)
Screenshot: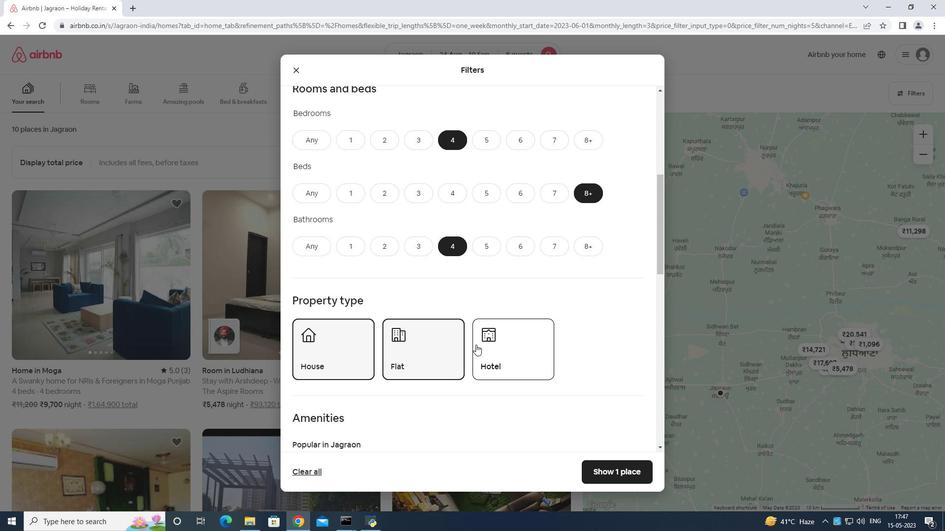 
Action: Mouse scrolled (476, 344) with delta (0, 0)
Screenshot: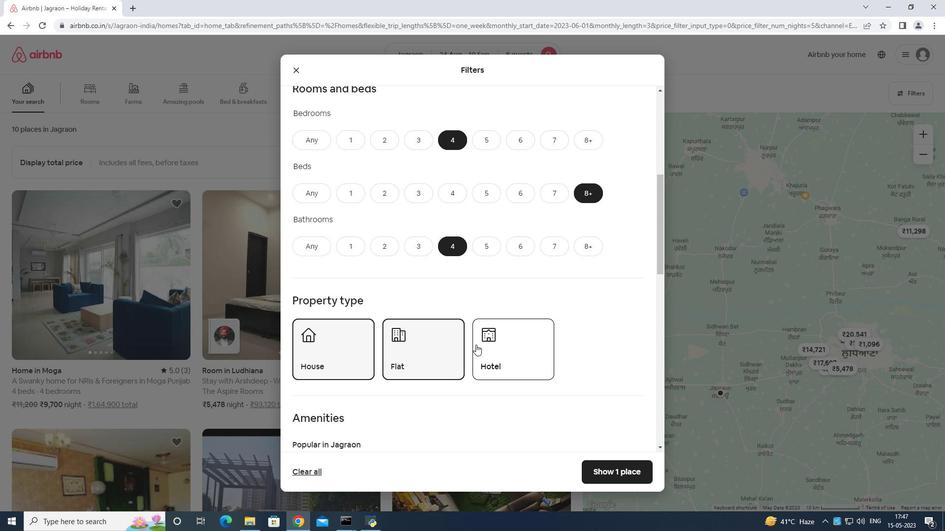 
Action: Mouse moved to (477, 345)
Screenshot: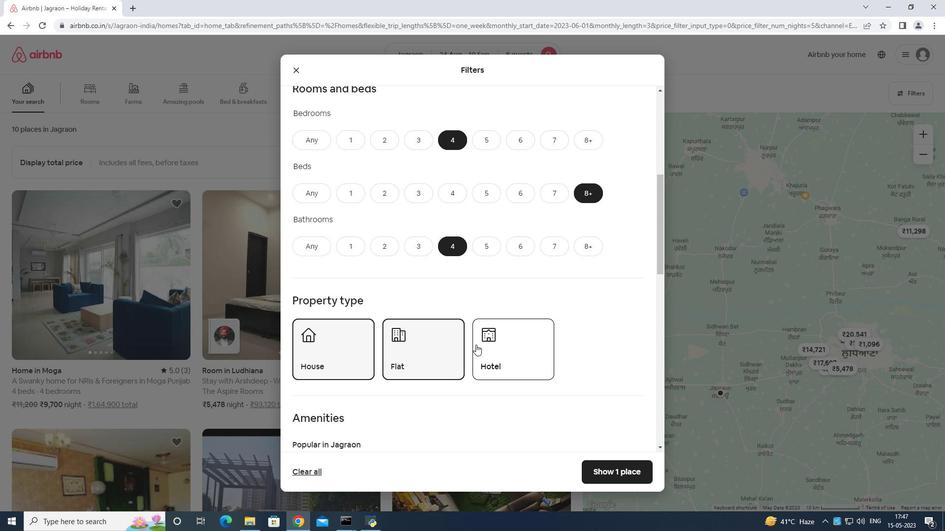 
Action: Mouse scrolled (477, 345) with delta (0, 0)
Screenshot: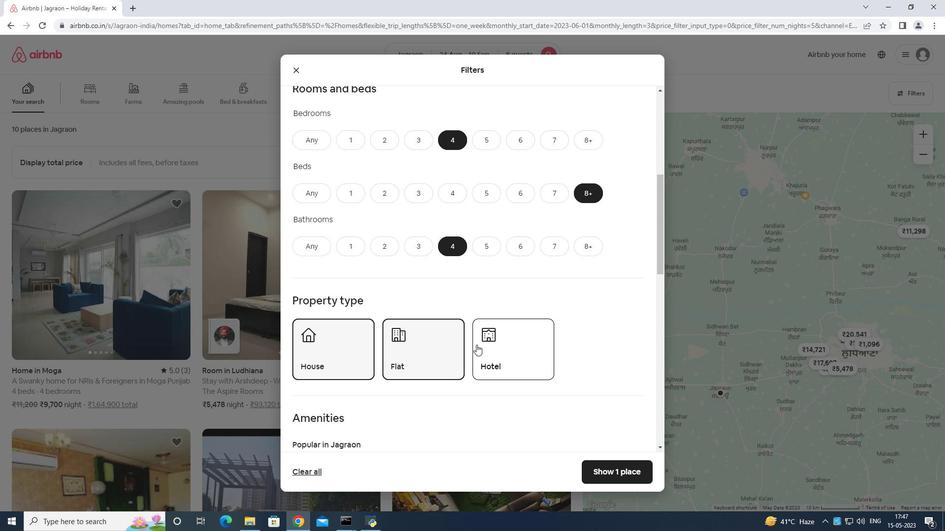 
Action: Mouse moved to (478, 346)
Screenshot: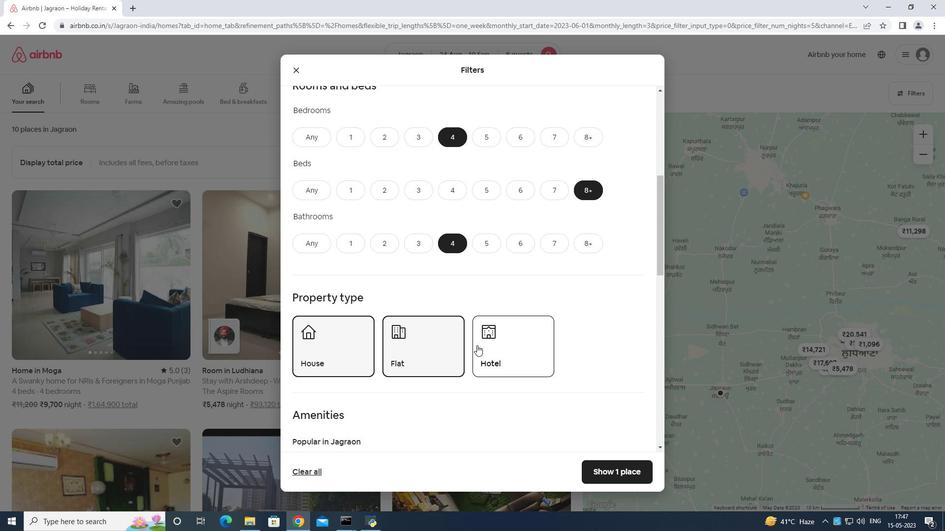 
Action: Mouse scrolled (478, 346) with delta (0, 0)
Screenshot: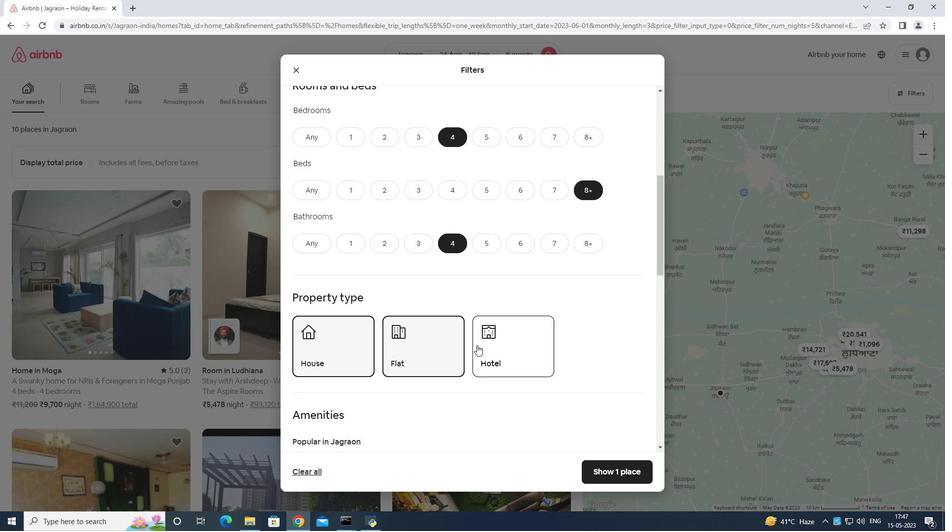 
Action: Mouse moved to (320, 317)
Screenshot: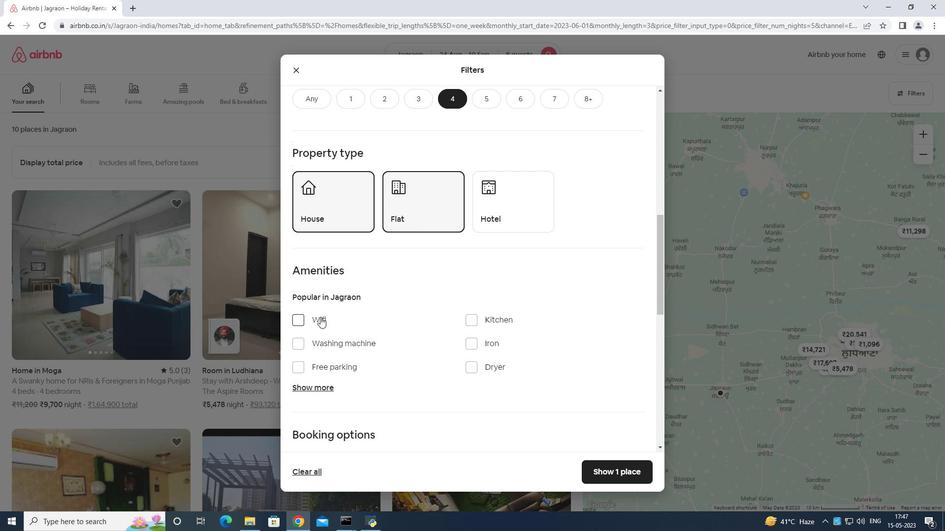 
Action: Mouse pressed left at (320, 317)
Screenshot: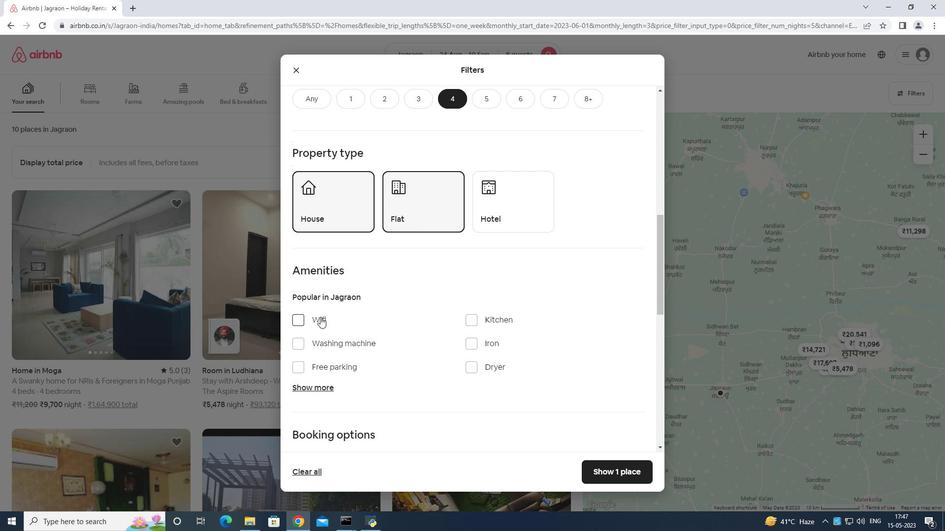 
Action: Mouse moved to (298, 364)
Screenshot: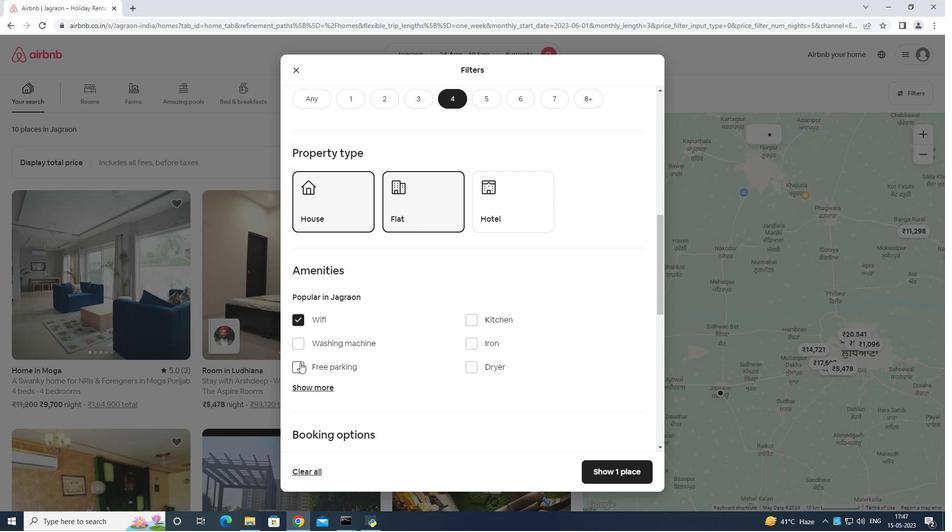 
Action: Mouse pressed left at (298, 364)
Screenshot: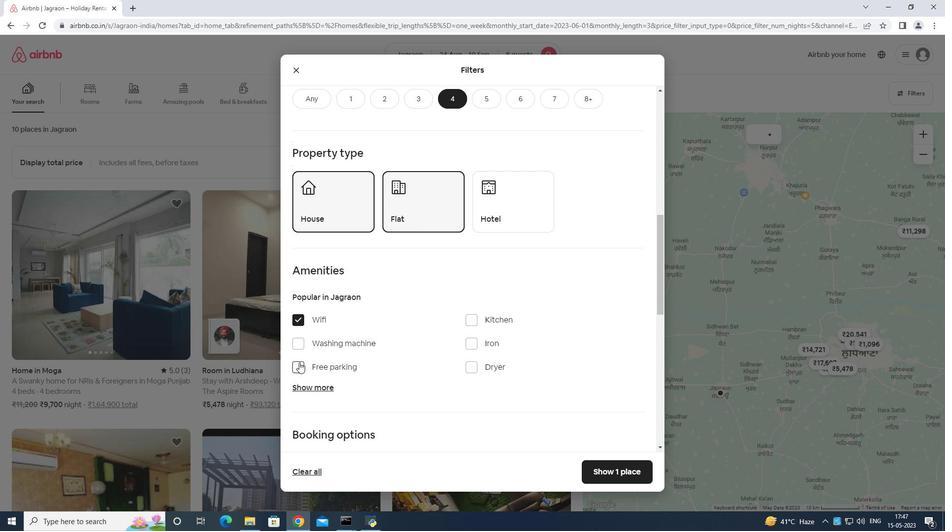 
Action: Mouse moved to (307, 386)
Screenshot: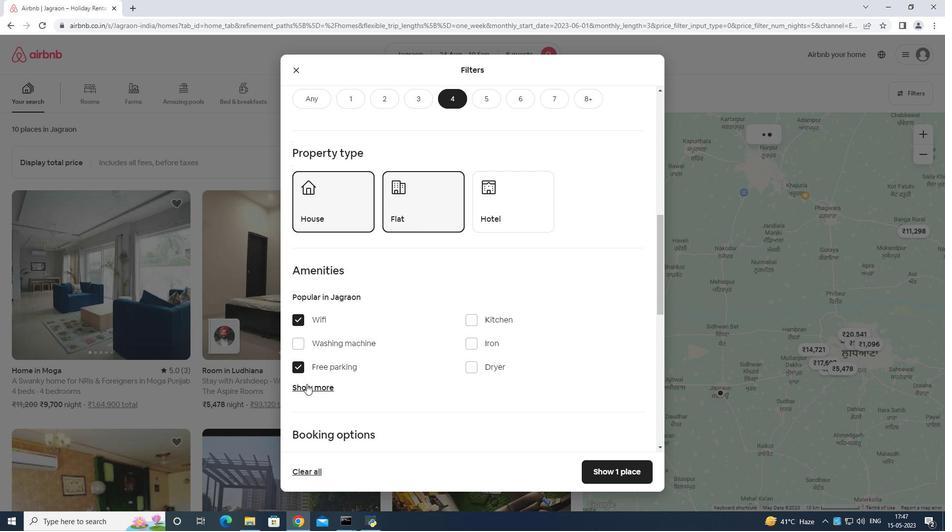 
Action: Mouse pressed left at (307, 386)
Screenshot: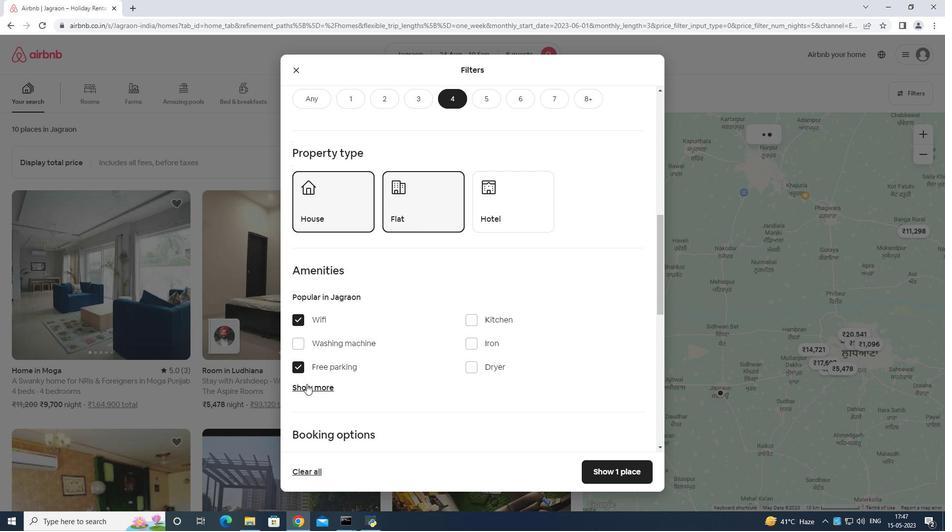 
Action: Mouse moved to (403, 341)
Screenshot: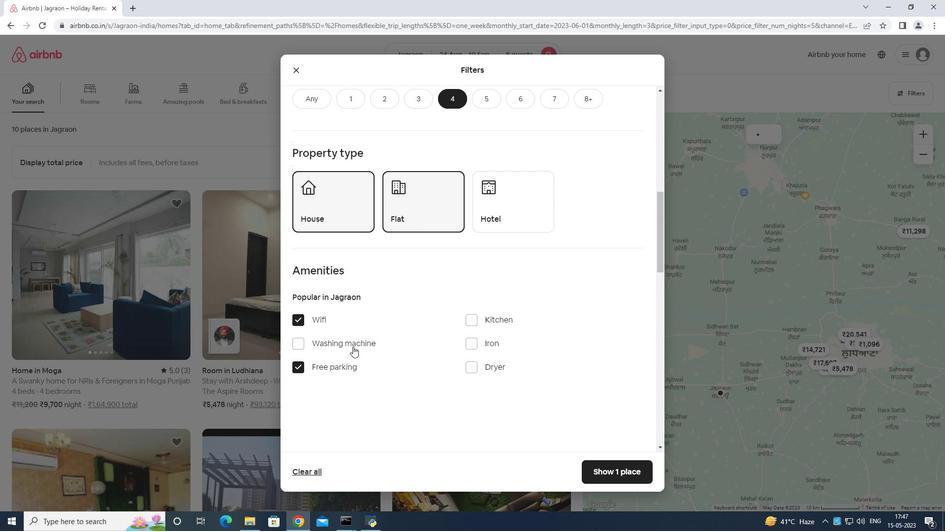 
Action: Mouse scrolled (403, 340) with delta (0, 0)
Screenshot: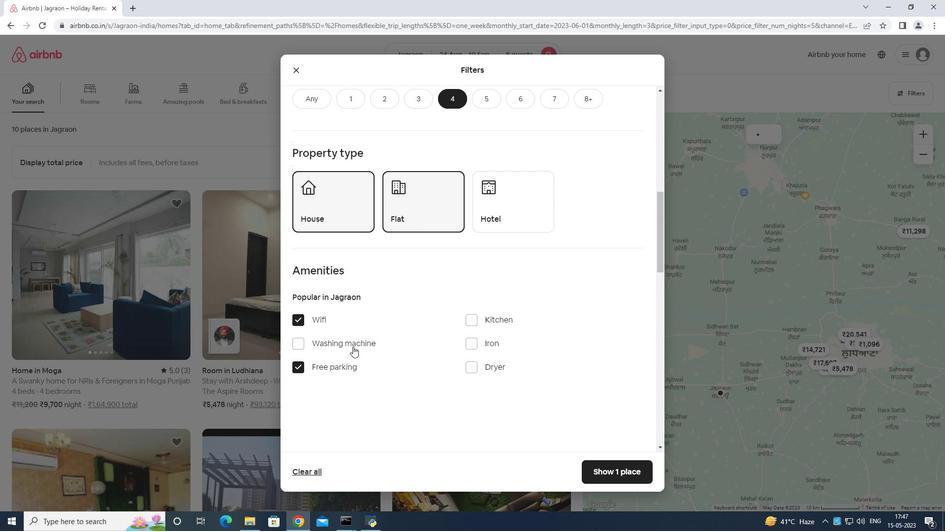 
Action: Mouse moved to (409, 342)
Screenshot: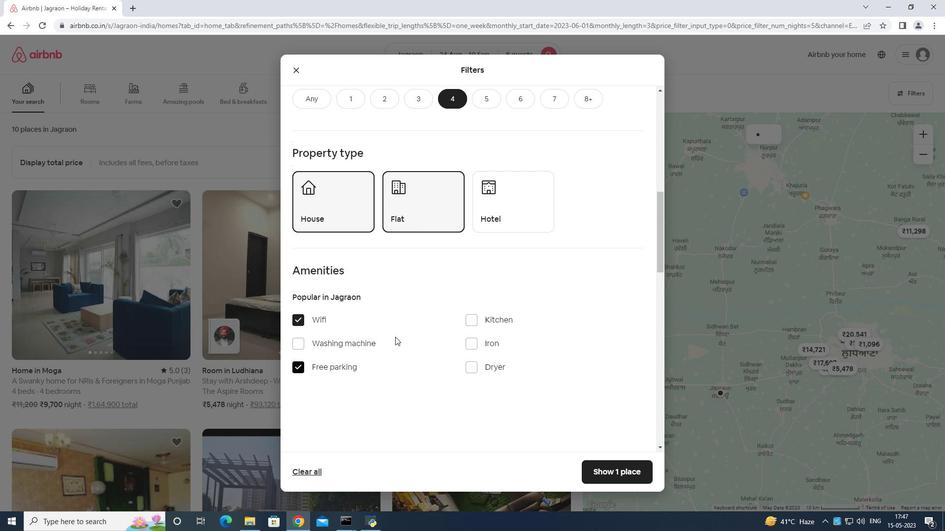 
Action: Mouse scrolled (409, 341) with delta (0, 0)
Screenshot: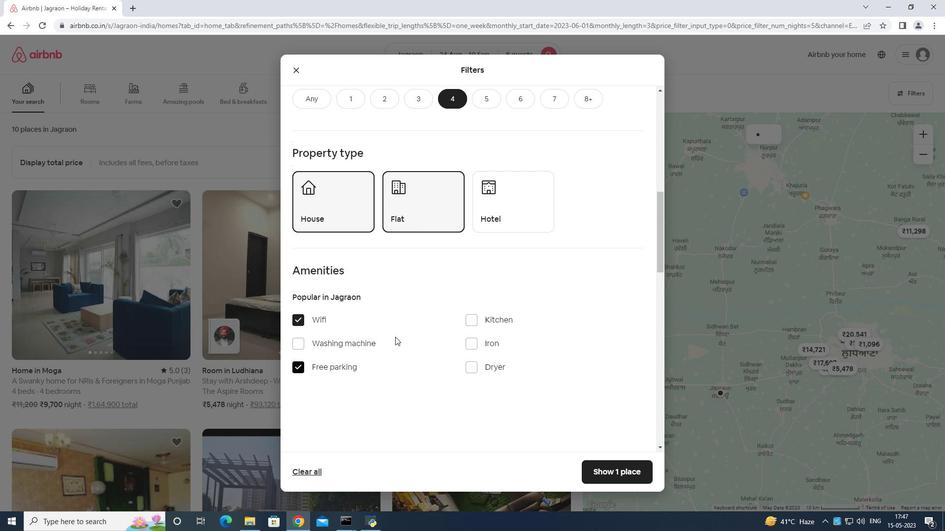 
Action: Mouse moved to (416, 340)
Screenshot: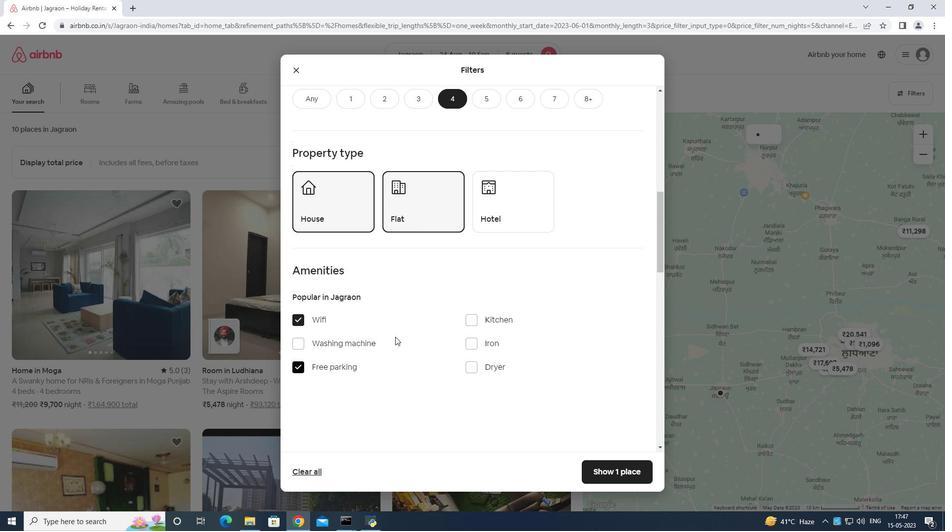 
Action: Mouse scrolled (416, 339) with delta (0, 0)
Screenshot: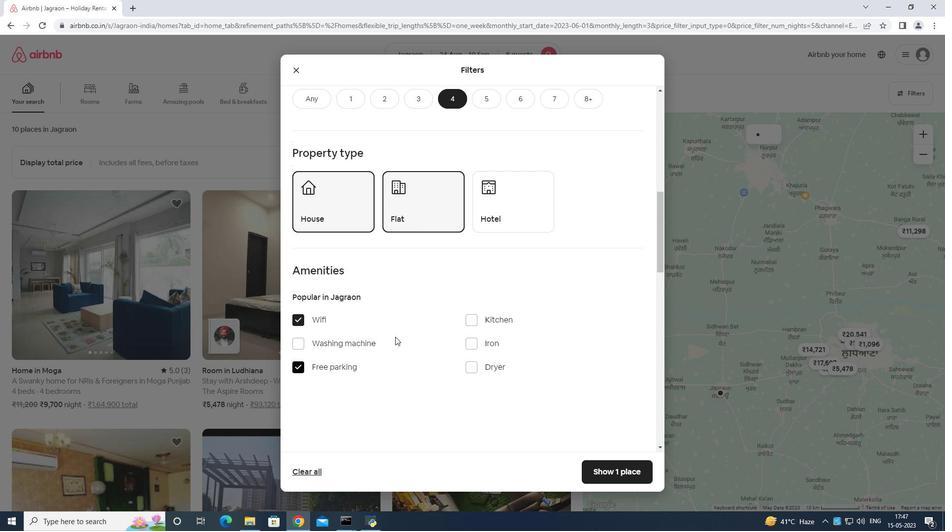 
Action: Mouse moved to (467, 298)
Screenshot: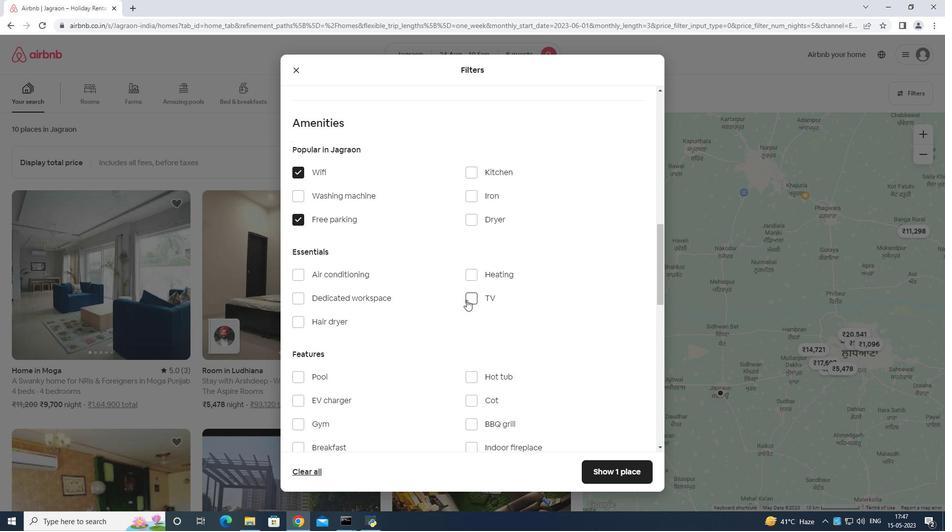 
Action: Mouse pressed left at (467, 298)
Screenshot: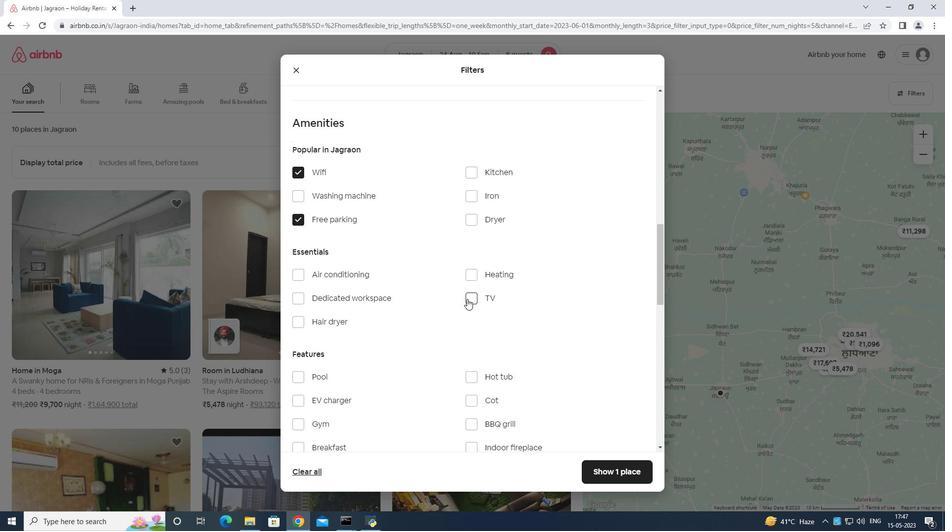 
Action: Mouse moved to (460, 297)
Screenshot: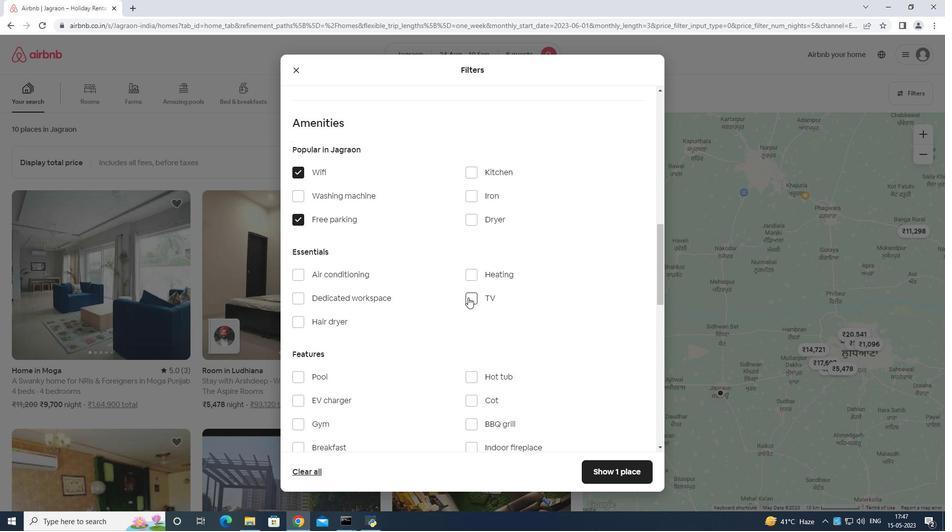 
Action: Mouse scrolled (460, 297) with delta (0, 0)
Screenshot: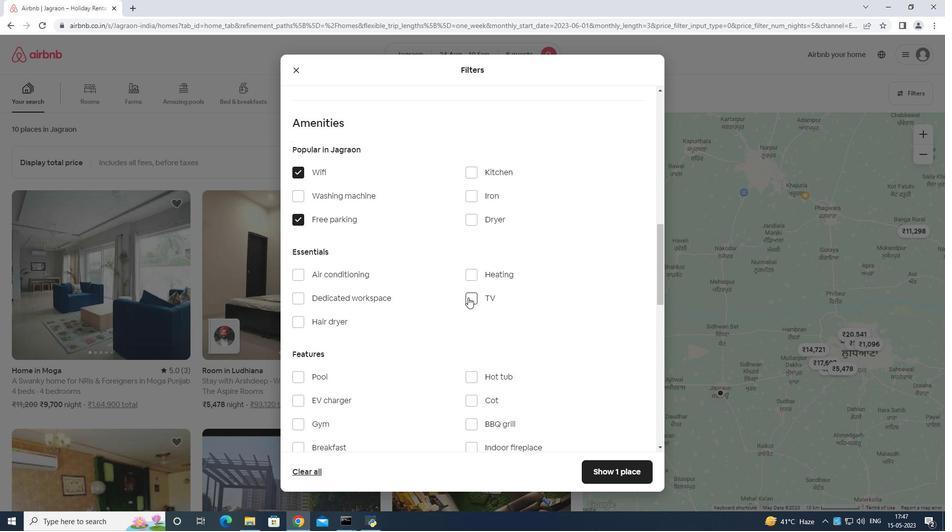 
Action: Mouse moved to (460, 300)
Screenshot: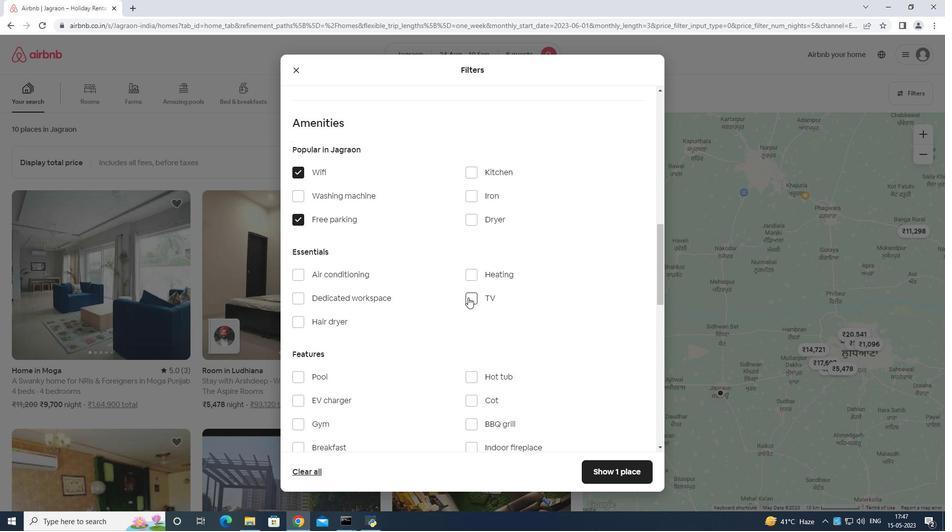
Action: Mouse scrolled (460, 300) with delta (0, 0)
Screenshot: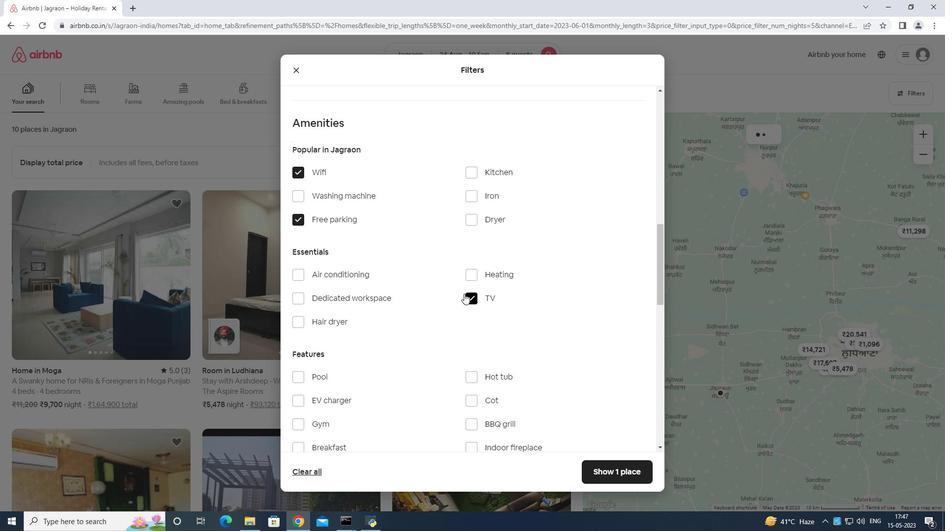 
Action: Mouse moved to (460, 301)
Screenshot: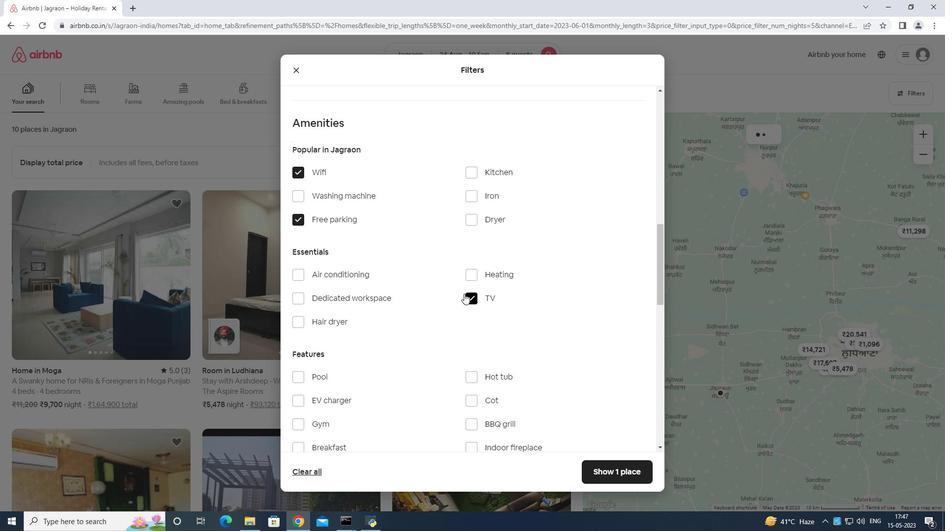 
Action: Mouse scrolled (460, 300) with delta (0, 0)
Screenshot: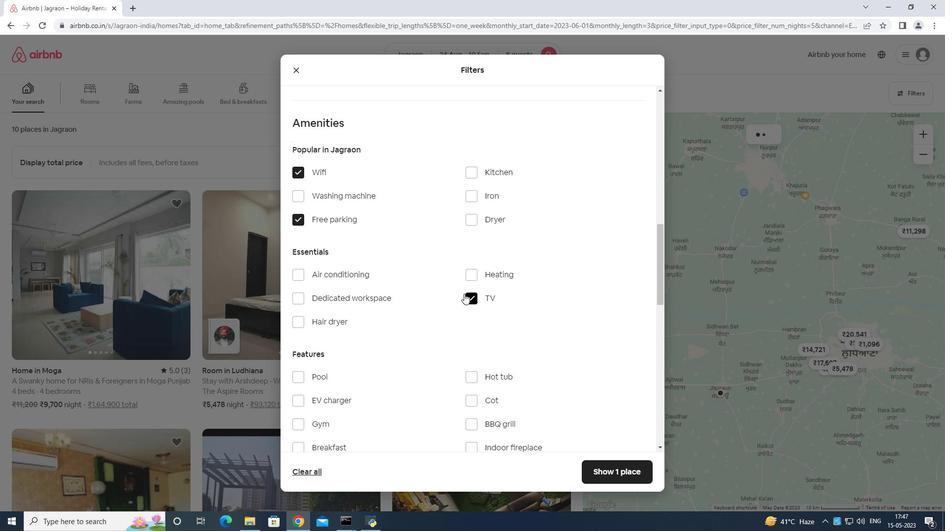 
Action: Mouse moved to (340, 282)
Screenshot: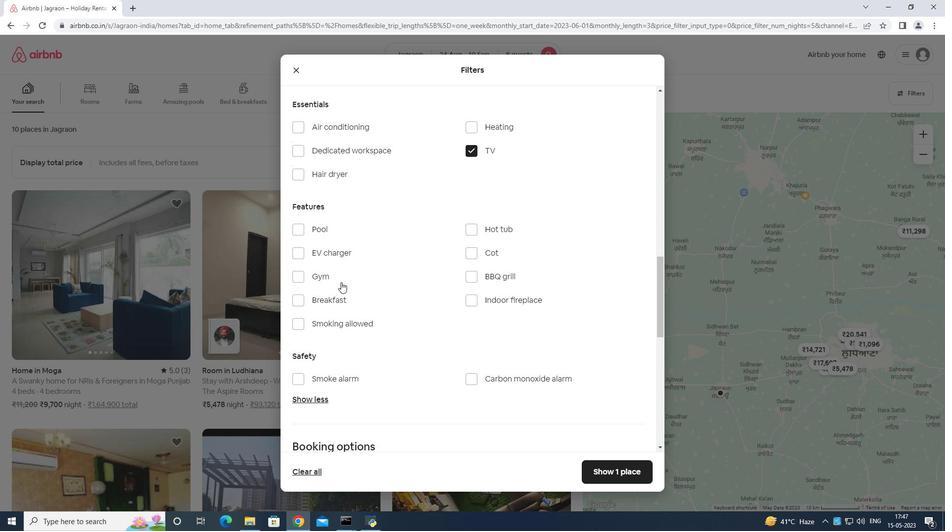 
Action: Mouse pressed left at (340, 282)
Screenshot: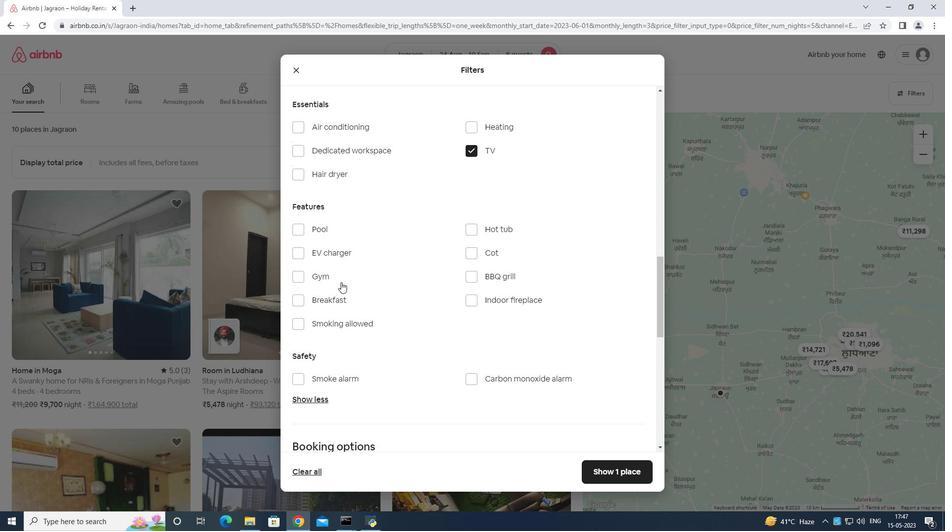 
Action: Mouse moved to (330, 298)
Screenshot: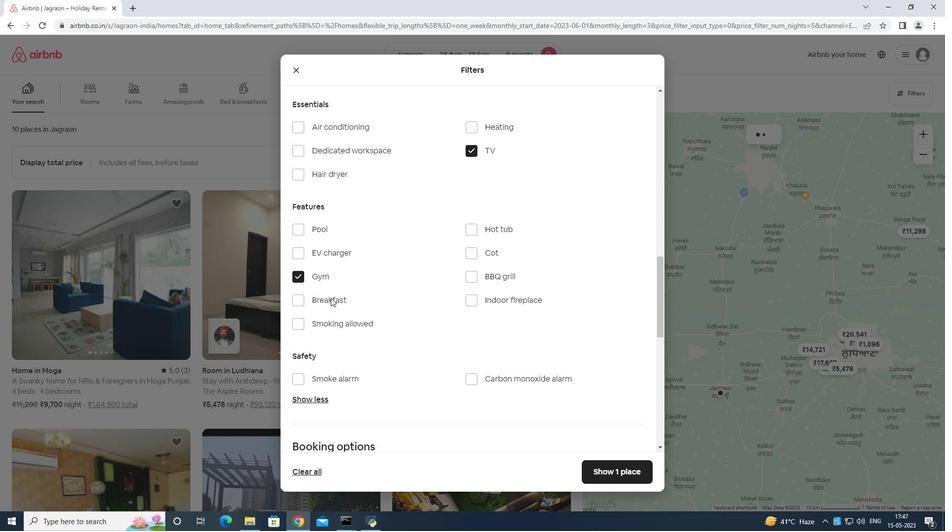 
Action: Mouse pressed left at (330, 298)
Screenshot: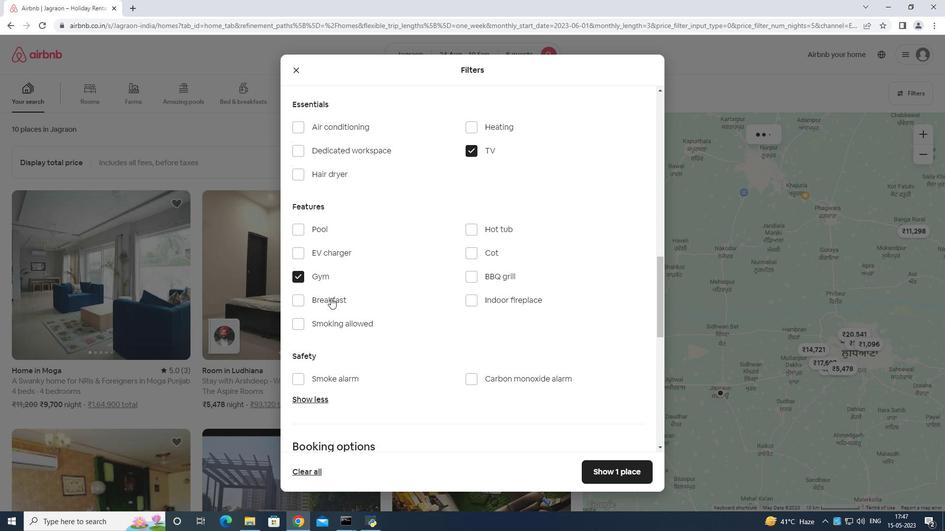 
Action: Mouse moved to (441, 299)
Screenshot: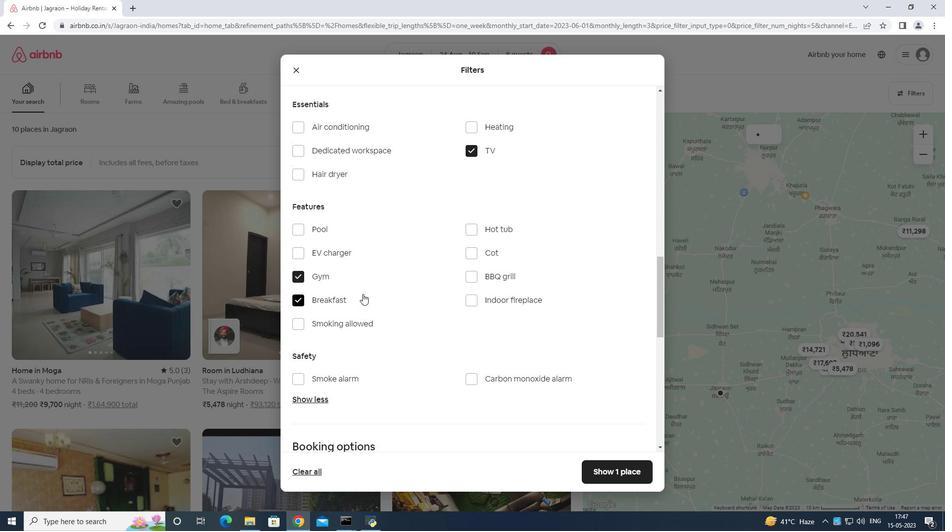 
Action: Mouse scrolled (441, 299) with delta (0, 0)
Screenshot: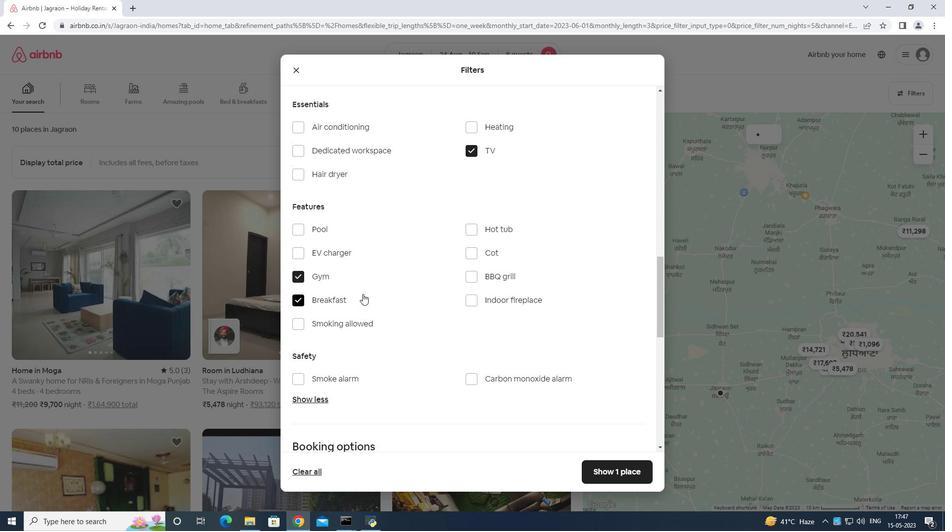 
Action: Mouse moved to (446, 303)
Screenshot: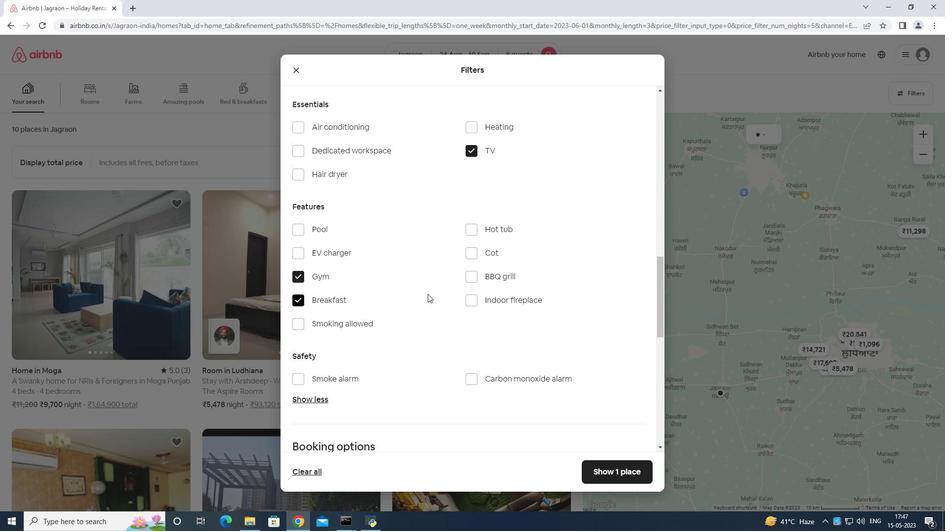 
Action: Mouse scrolled (446, 302) with delta (0, 0)
Screenshot: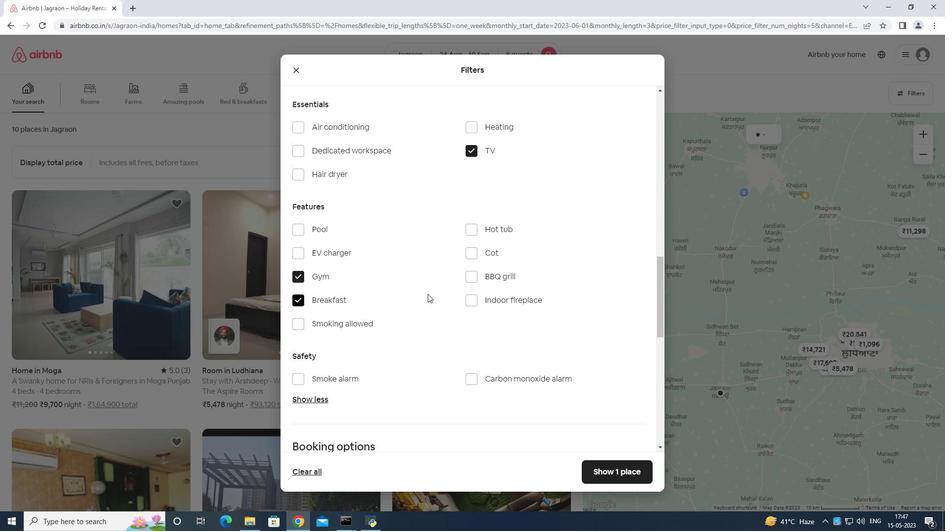 
Action: Mouse moved to (451, 303)
Screenshot: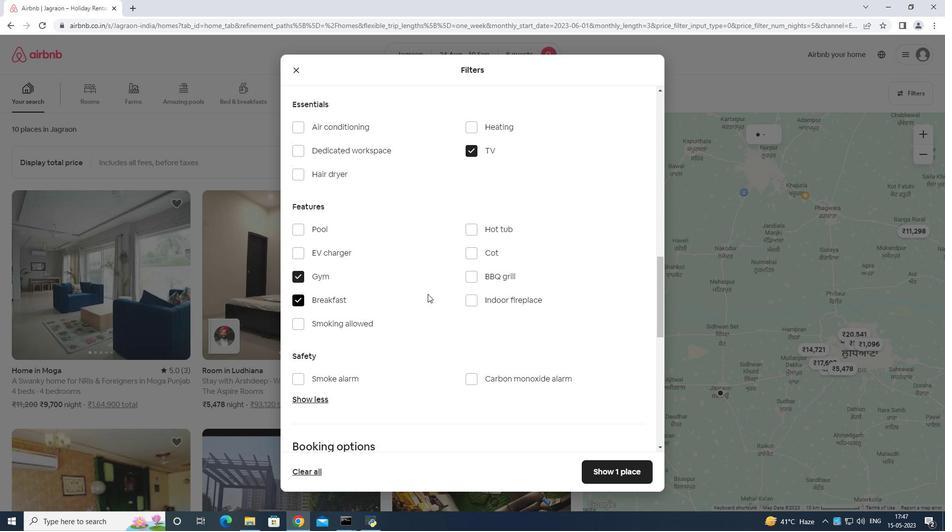 
Action: Mouse scrolled (451, 302) with delta (0, 0)
Screenshot: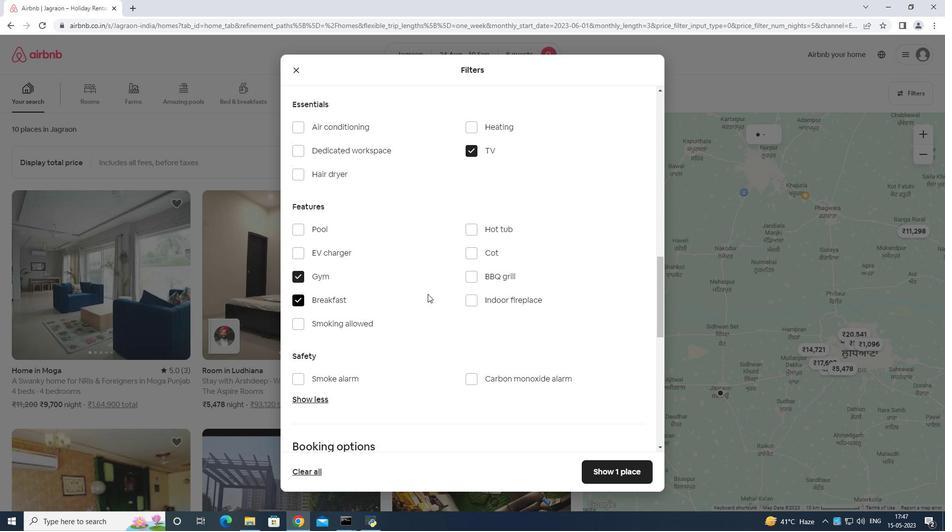 
Action: Mouse moved to (457, 296)
Screenshot: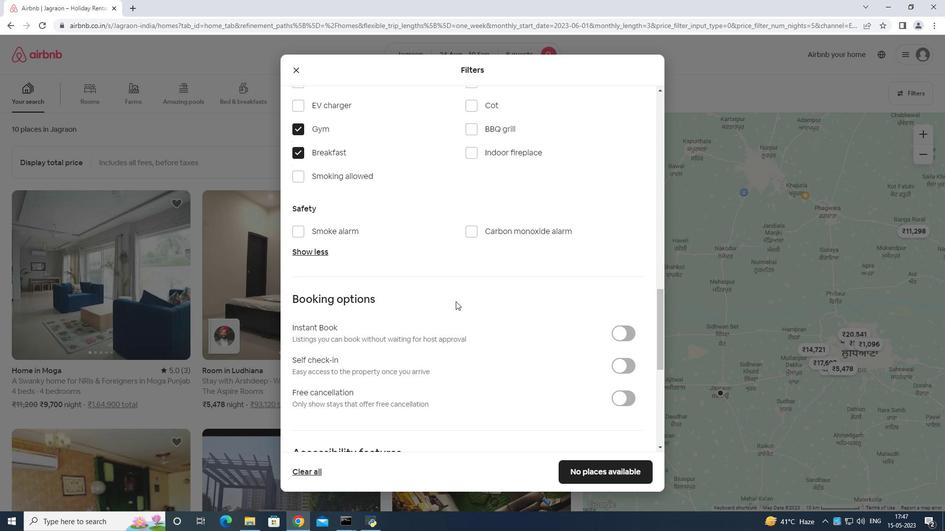 
Action: Mouse scrolled (457, 295) with delta (0, 0)
Screenshot: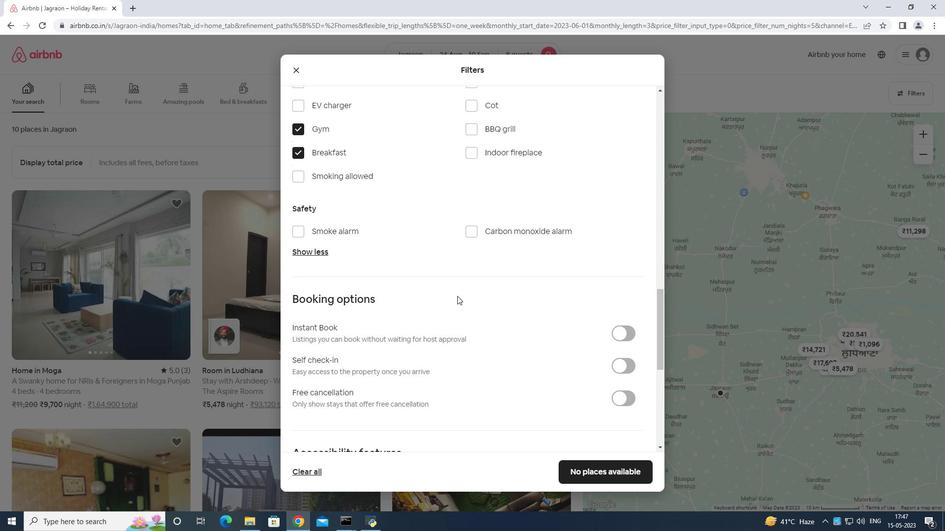 
Action: Mouse scrolled (457, 295) with delta (0, 0)
Screenshot: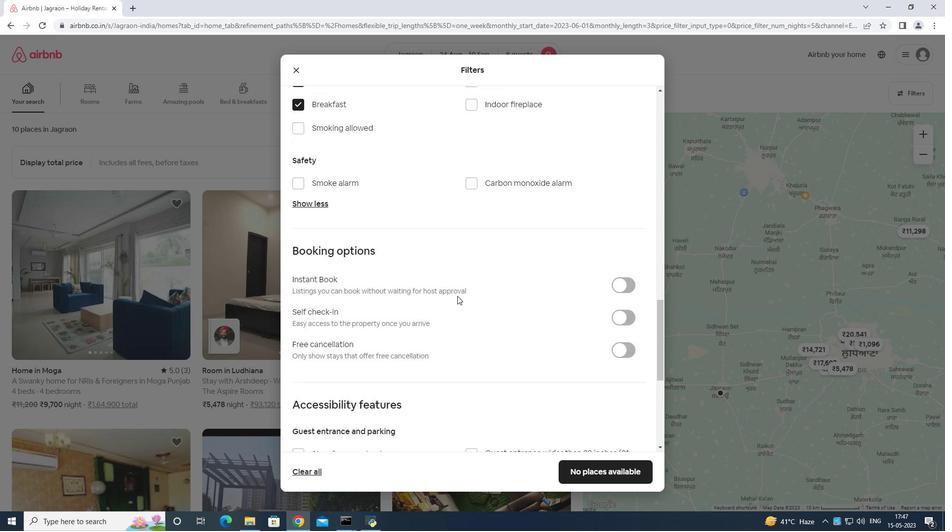 
Action: Mouse moved to (629, 266)
Screenshot: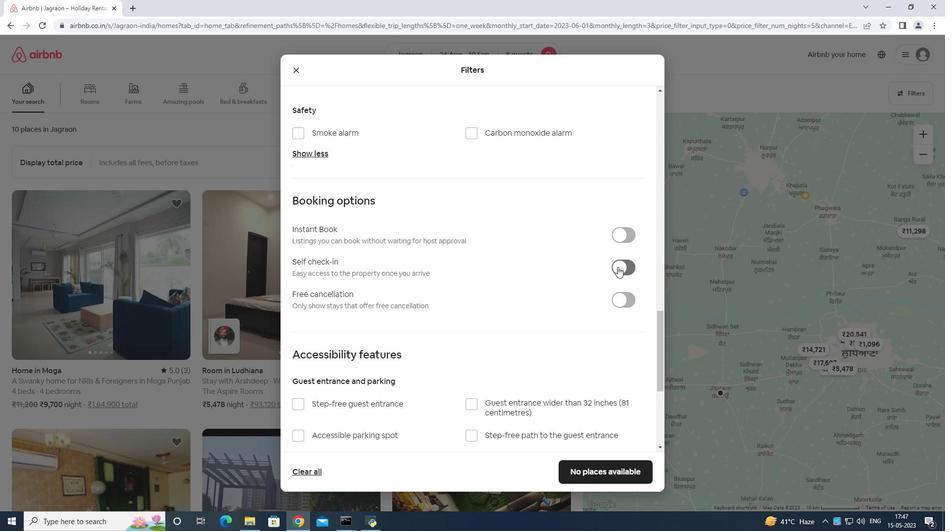 
Action: Mouse pressed left at (629, 266)
Screenshot: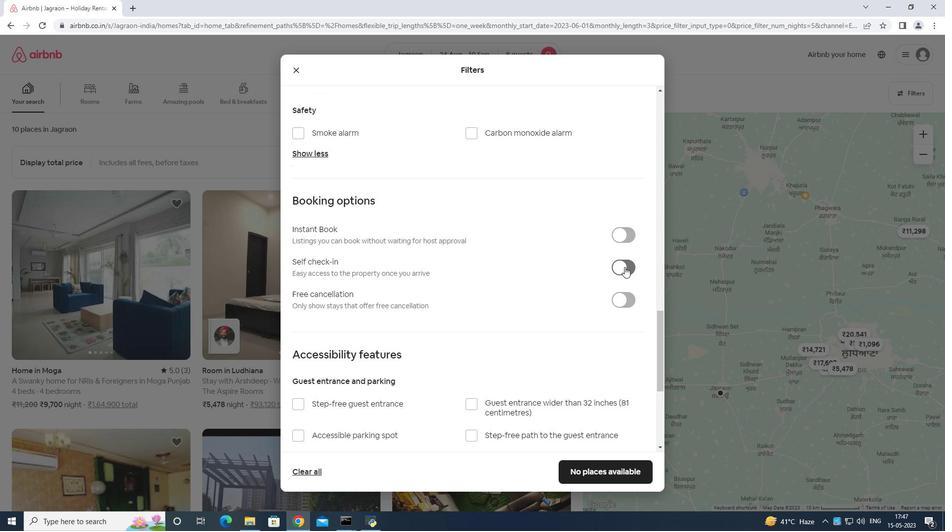 
Action: Mouse moved to (619, 266)
Screenshot: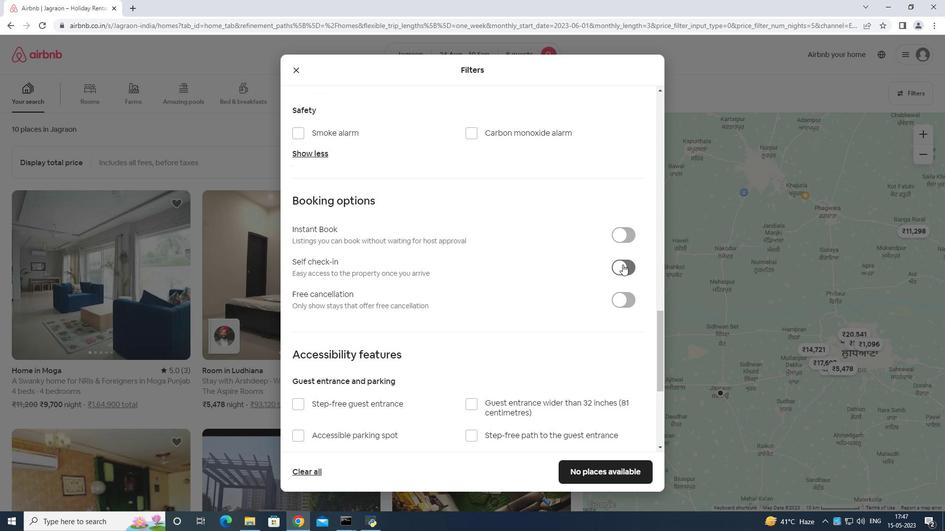 
Action: Mouse scrolled (619, 266) with delta (0, 0)
Screenshot: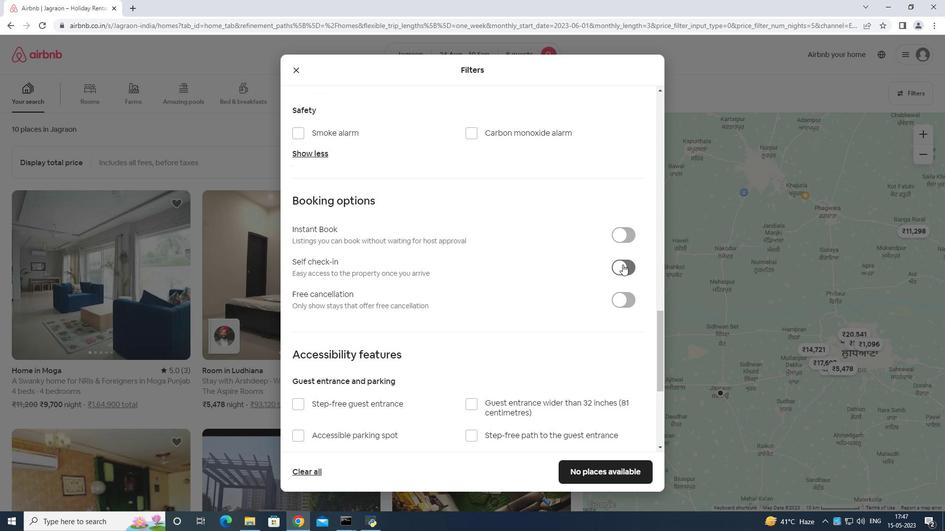 
Action: Mouse moved to (619, 267)
Screenshot: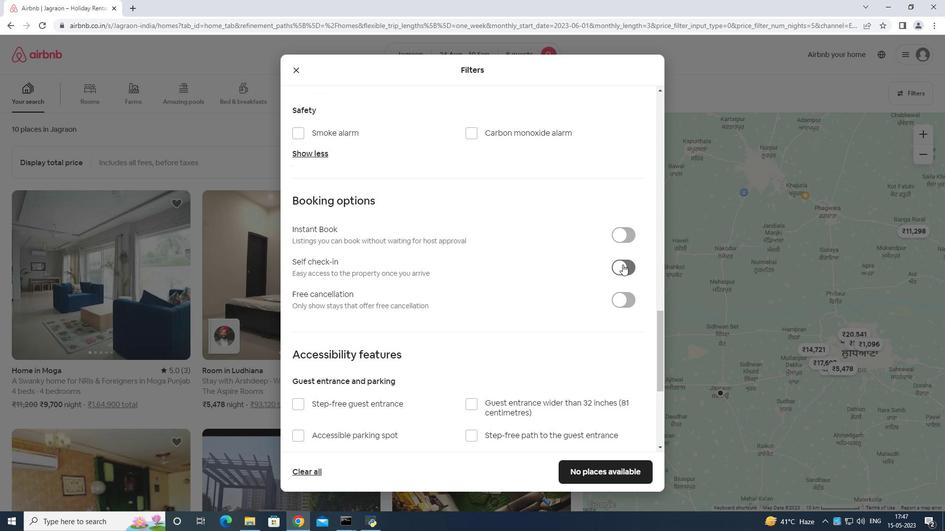 
Action: Mouse scrolled (619, 267) with delta (0, 0)
Screenshot: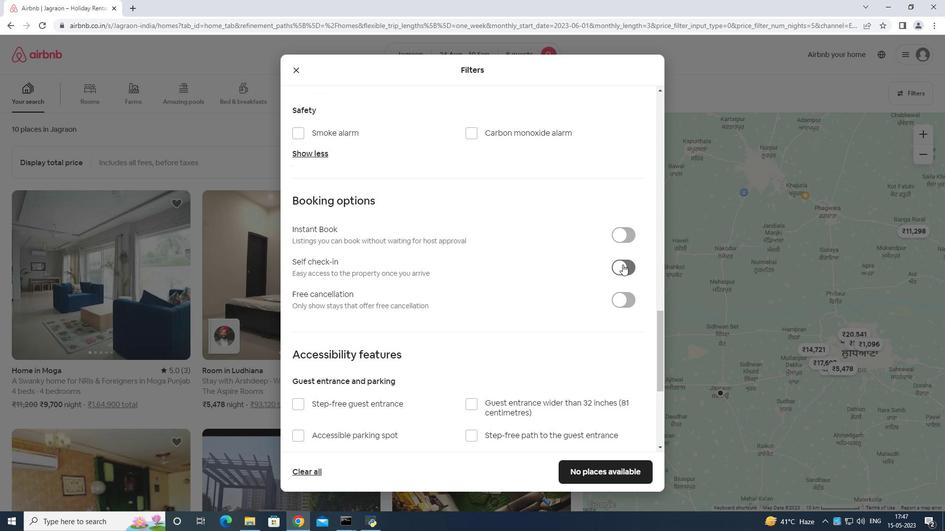 
Action: Mouse scrolled (619, 267) with delta (0, 0)
Screenshot: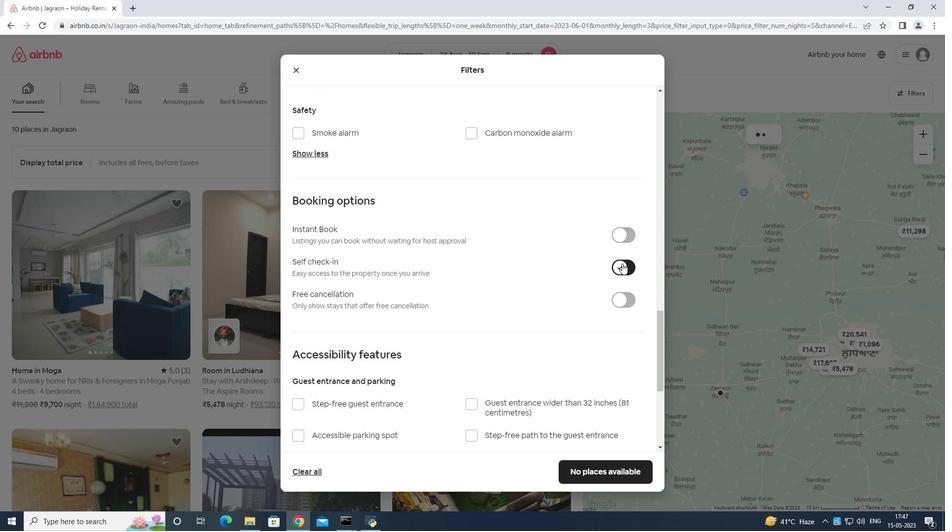 
Action: Mouse scrolled (619, 267) with delta (0, 0)
Screenshot: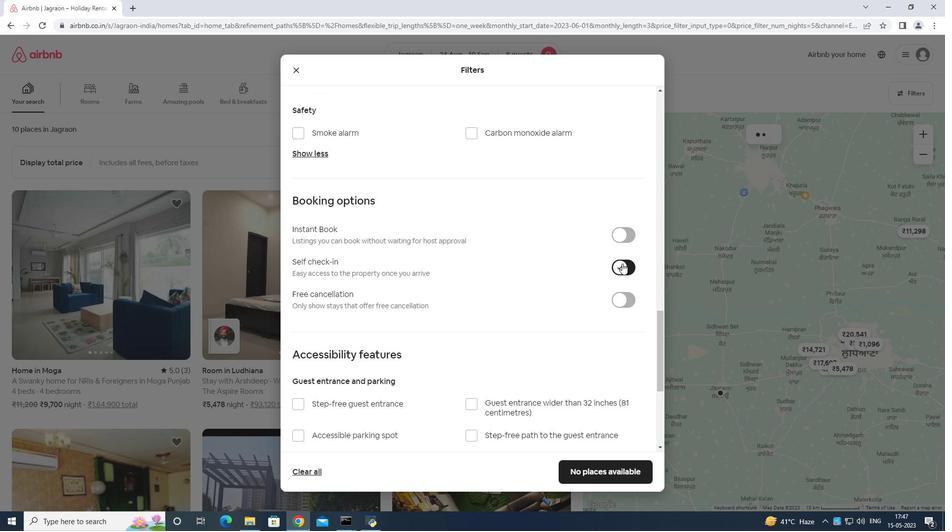 
Action: Mouse moved to (615, 275)
Screenshot: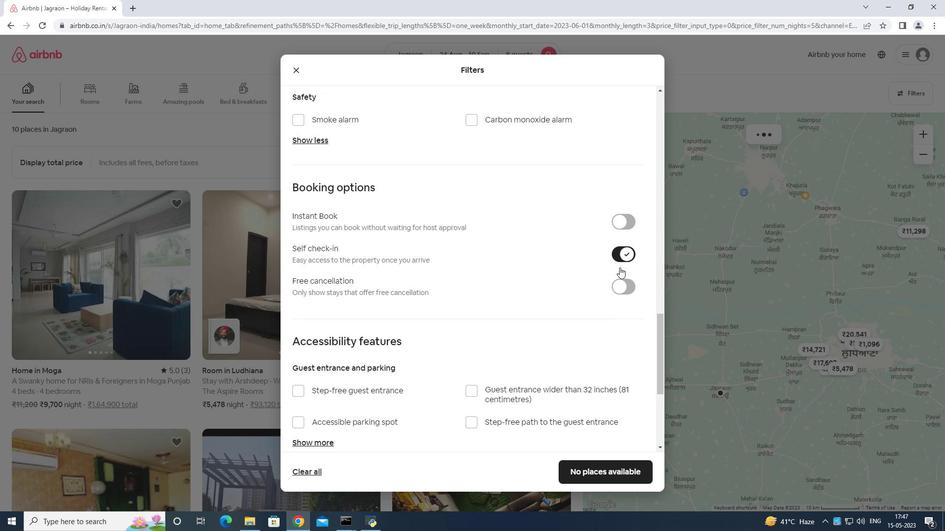 
Action: Mouse scrolled (615, 274) with delta (0, 0)
Screenshot: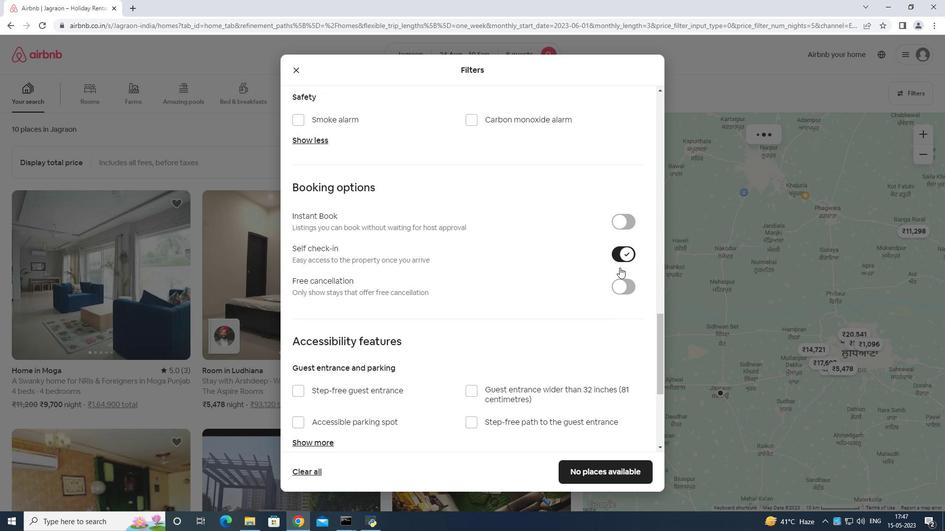 
Action: Mouse scrolled (615, 274) with delta (0, 0)
Screenshot: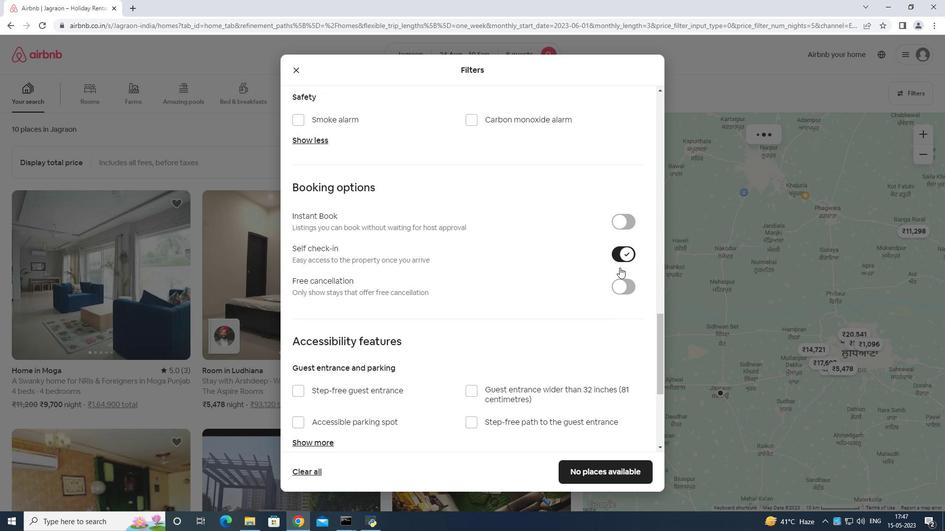 
Action: Mouse scrolled (615, 274) with delta (0, 0)
Screenshot: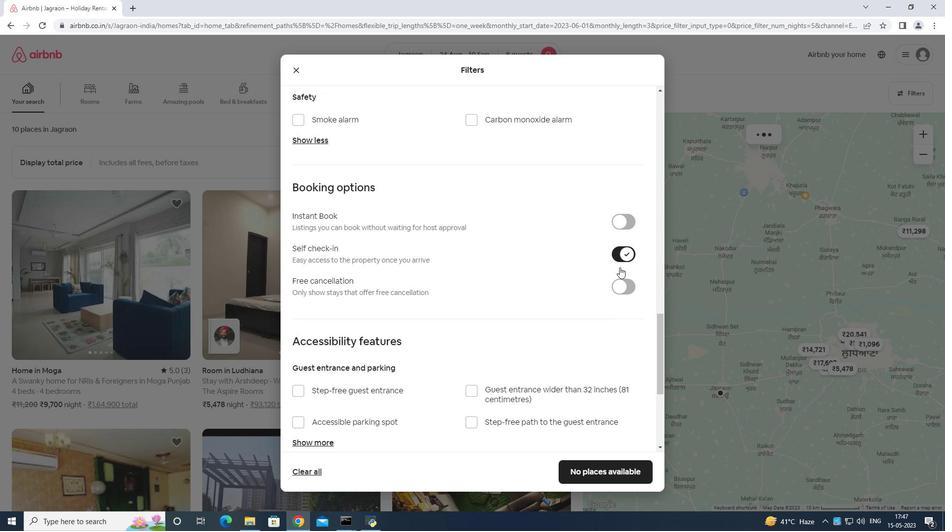 
Action: Mouse moved to (612, 276)
Screenshot: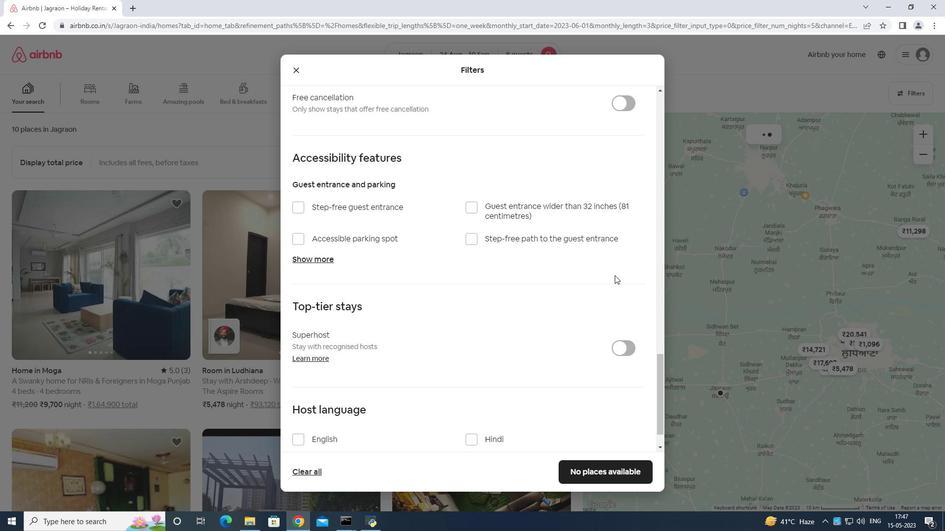
Action: Mouse scrolled (612, 275) with delta (0, 0)
Screenshot: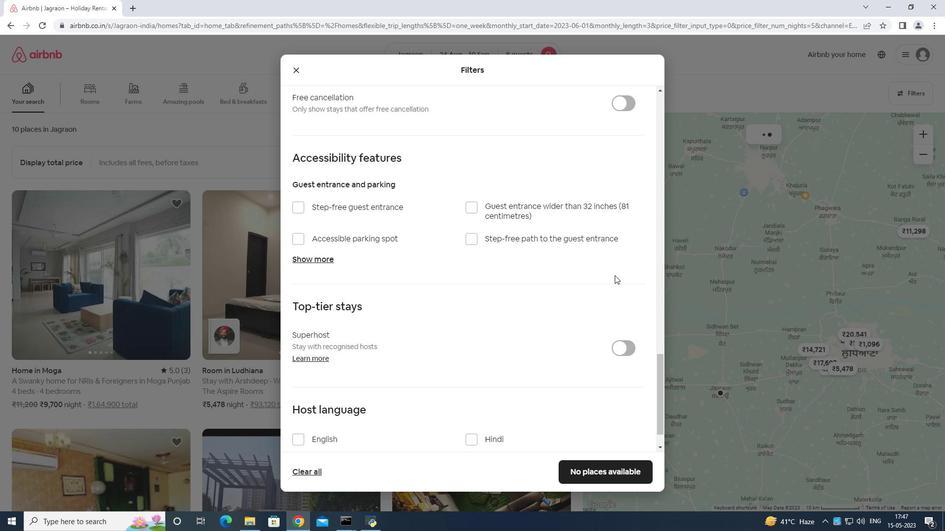 
Action: Mouse moved to (612, 279)
Screenshot: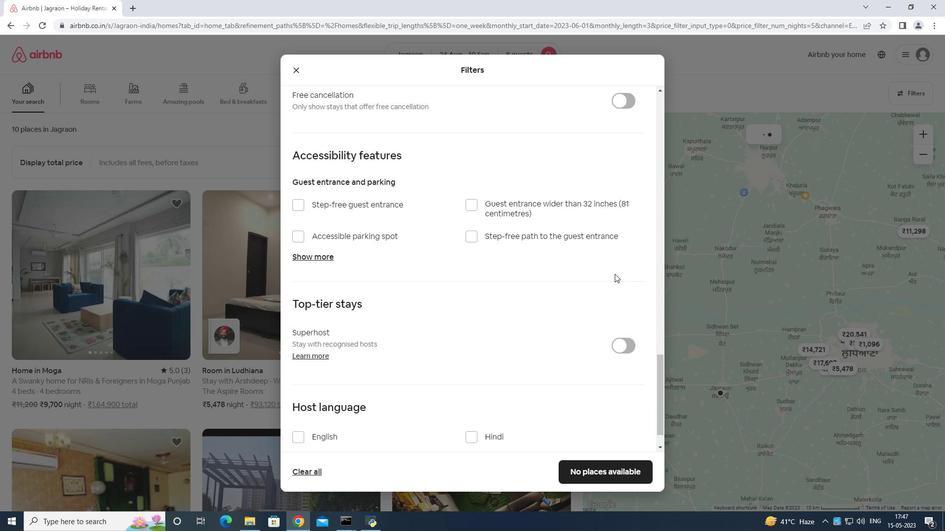 
Action: Mouse scrolled (612, 279) with delta (0, 0)
Screenshot: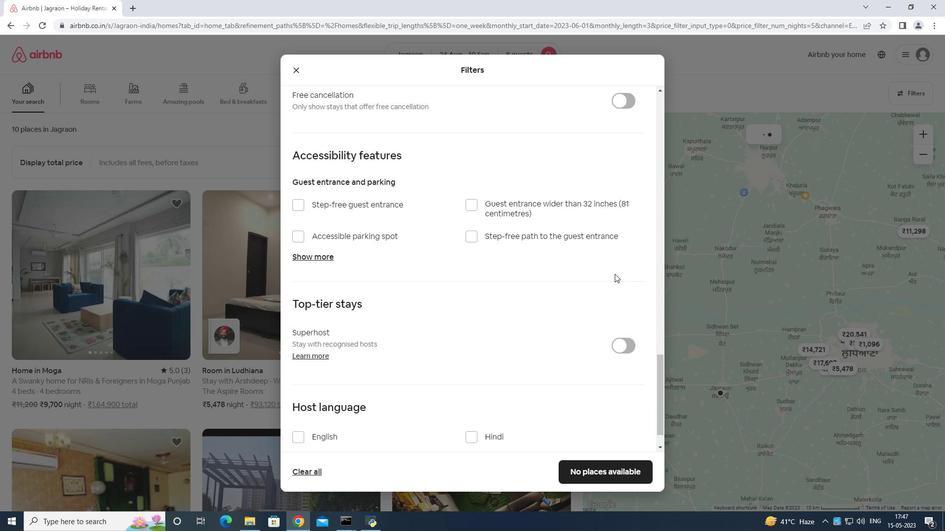 
Action: Mouse scrolled (612, 279) with delta (0, 0)
Screenshot: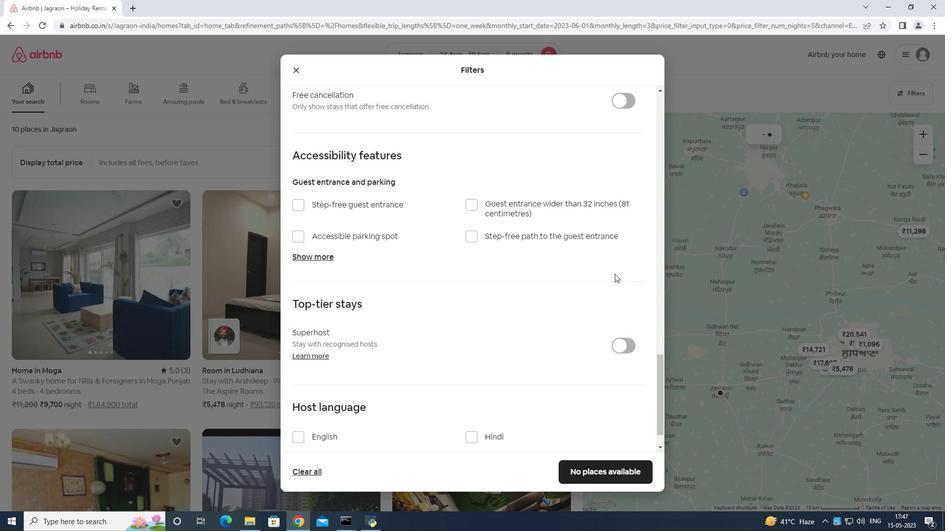 
Action: Mouse scrolled (612, 279) with delta (0, 0)
Screenshot: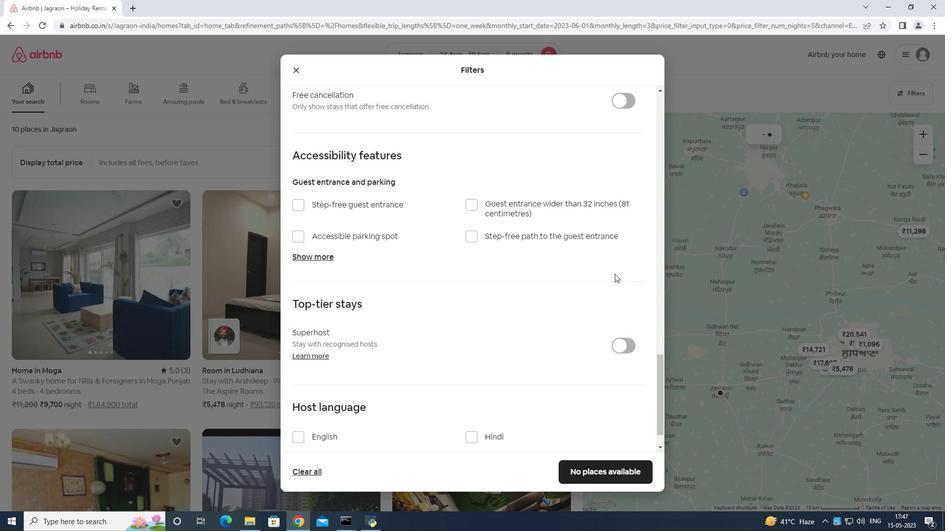 
Action: Mouse moved to (603, 290)
Screenshot: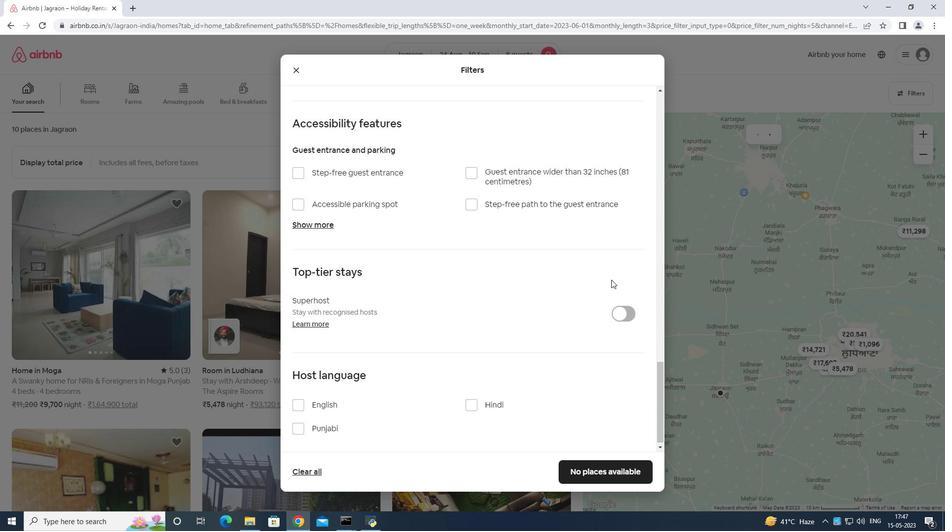 
Action: Mouse scrolled (603, 290) with delta (0, 0)
Screenshot: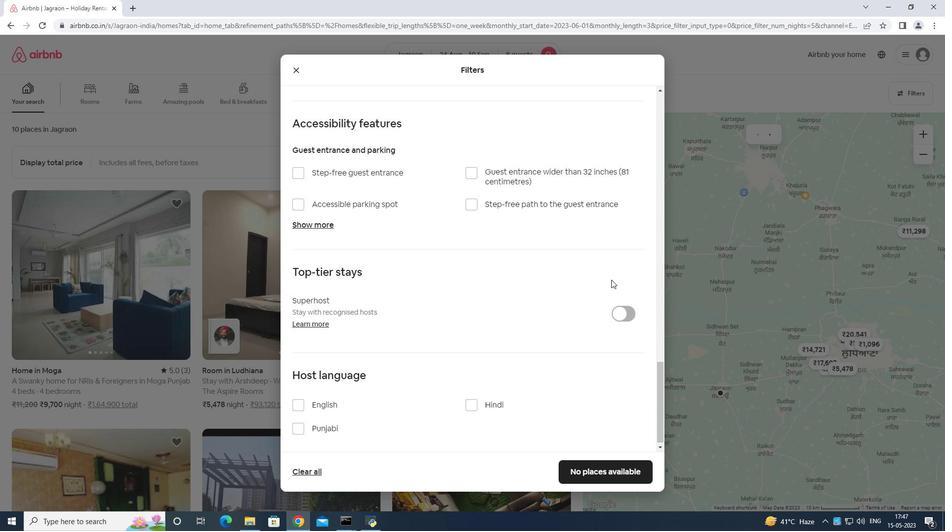 
Action: Mouse moved to (600, 291)
Screenshot: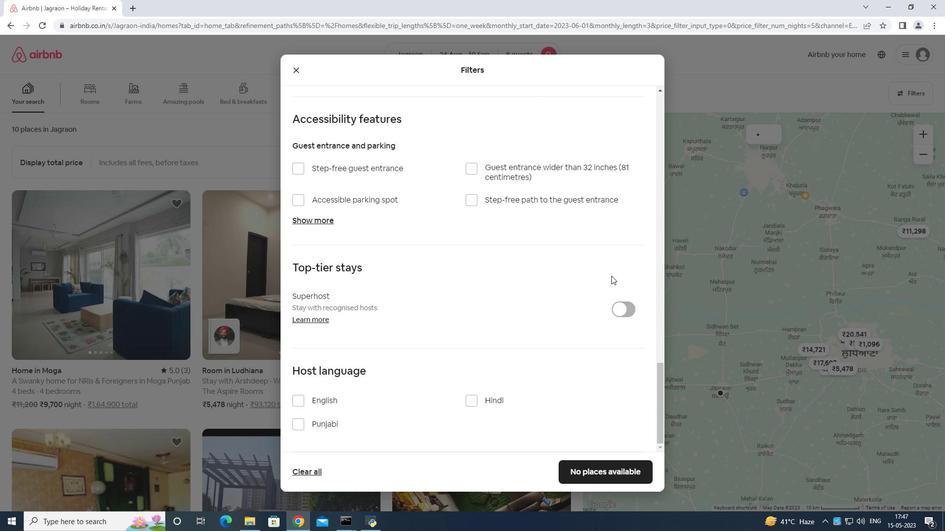 
Action: Mouse scrolled (600, 291) with delta (0, 0)
Screenshot: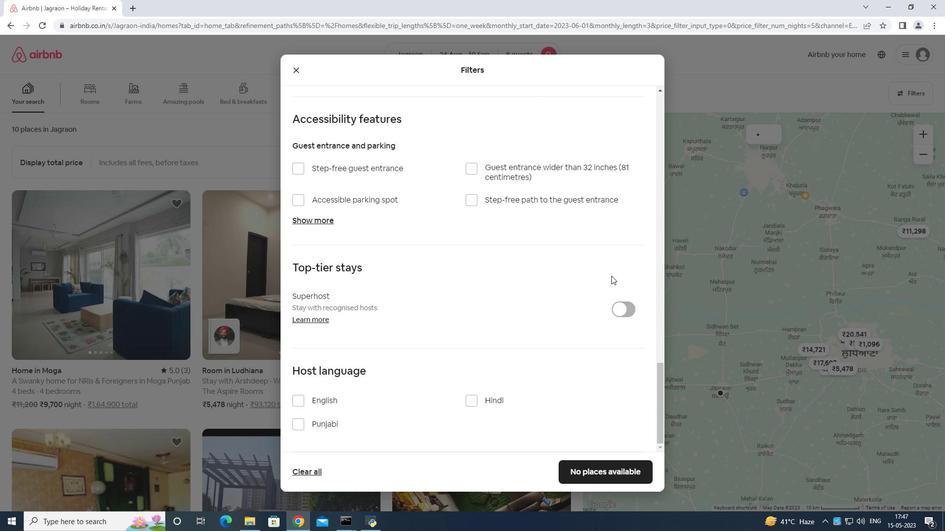 
Action: Mouse moved to (588, 296)
Screenshot: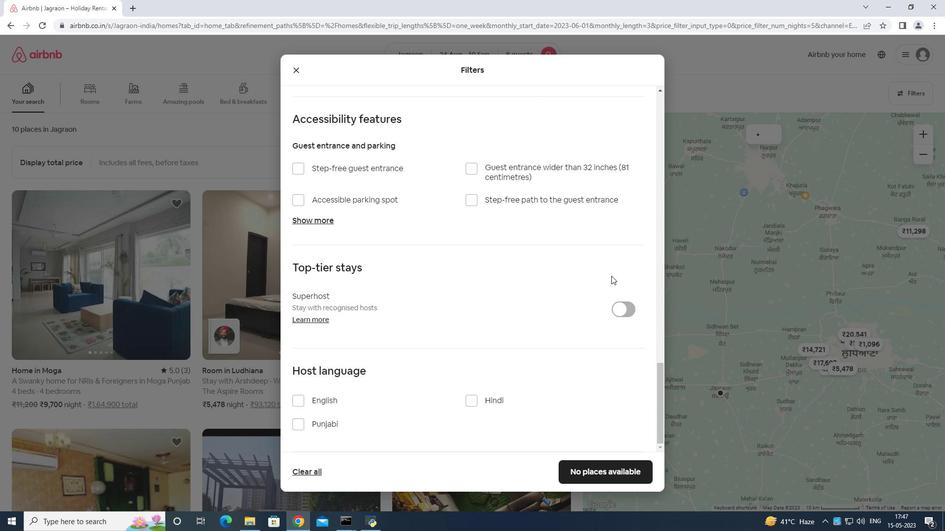 
Action: Mouse scrolled (588, 296) with delta (0, 0)
Screenshot: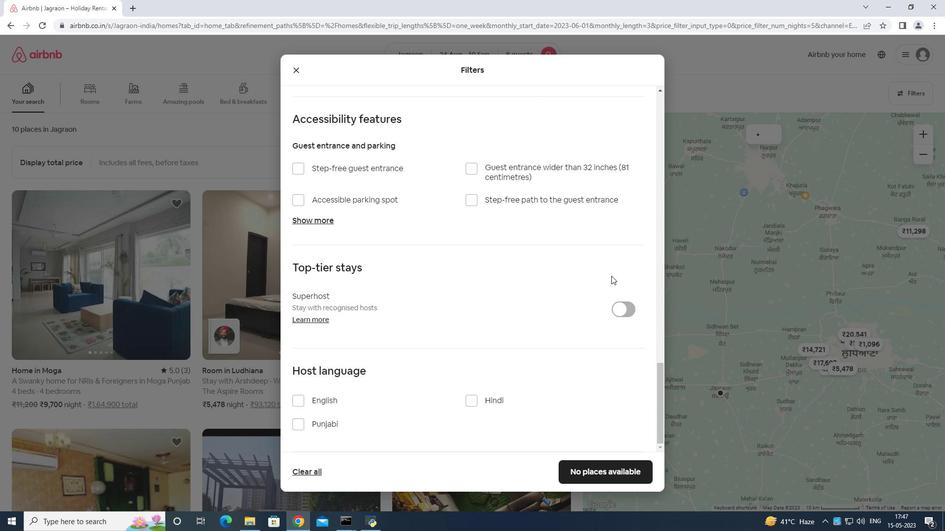 
Action: Mouse moved to (300, 402)
Screenshot: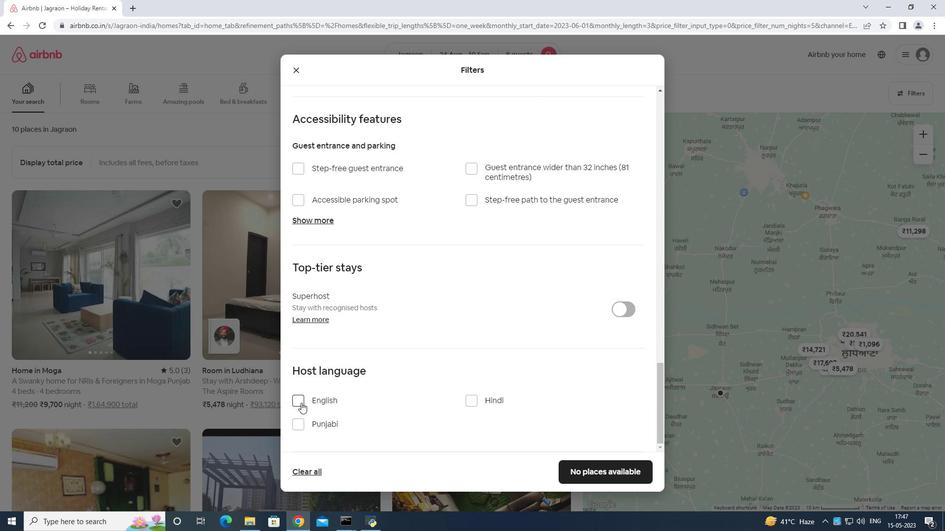 
Action: Mouse pressed left at (300, 402)
Screenshot: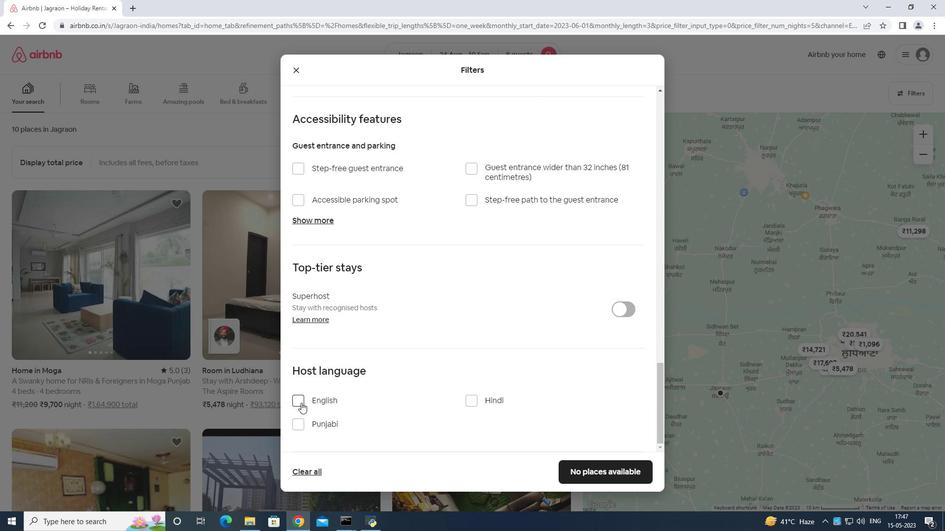 
Action: Mouse moved to (605, 474)
Screenshot: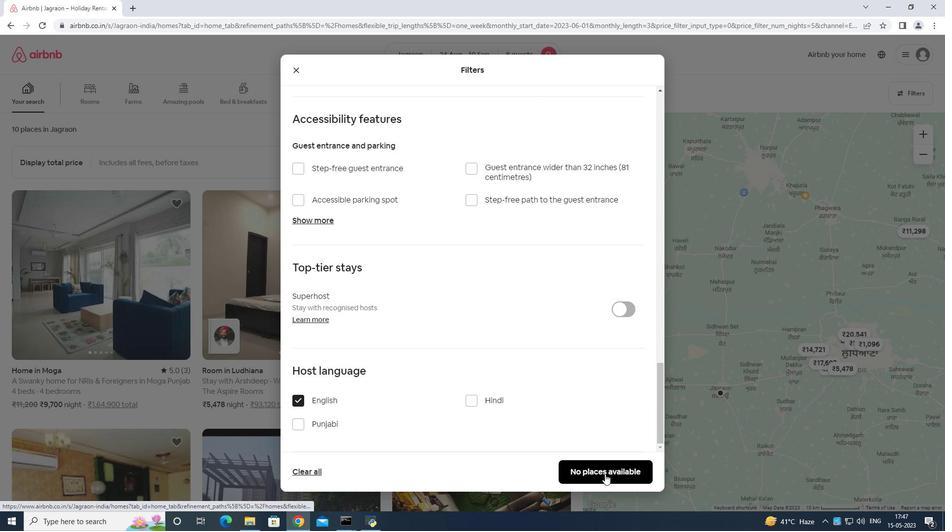 
Action: Mouse pressed left at (605, 474)
Screenshot: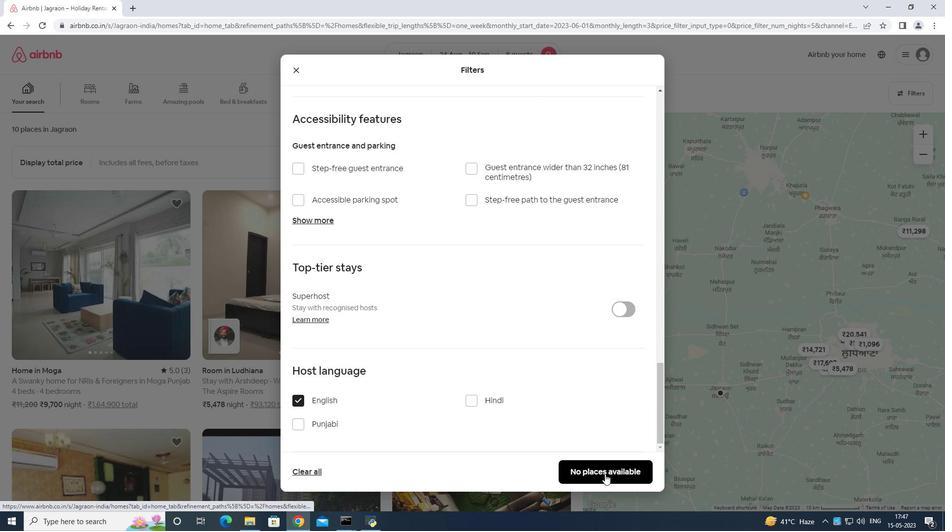 
Action: Mouse moved to (606, 474)
Screenshot: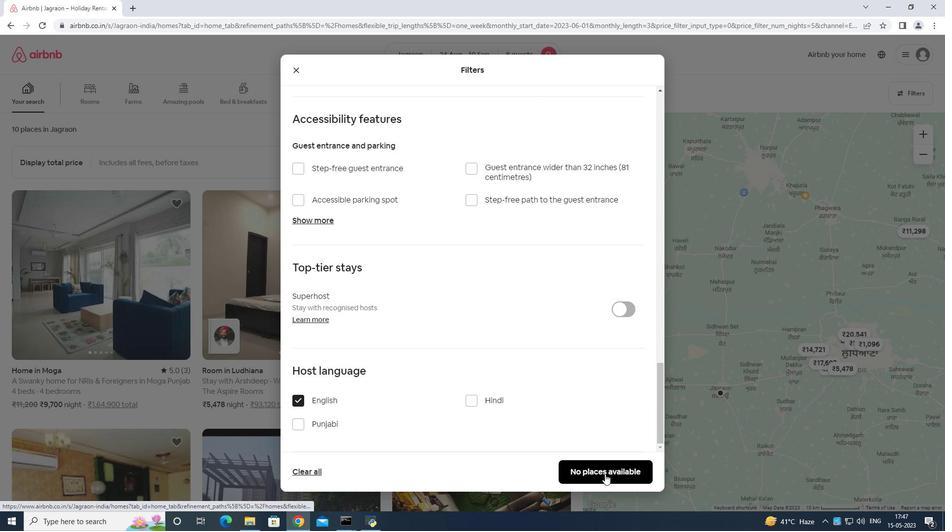 
